 Task: Find connections with filter location Eilenburg with filter topic #linkedinstorieswith filter profile language English with filter current company Recruitment Hub with filter school SKIT Jaipur with filter industry Transportation, Logistics, Supply Chain and Storage with filter service category Headshot Photography with filter keywords title Human Resources
Action: Mouse moved to (558, 80)
Screenshot: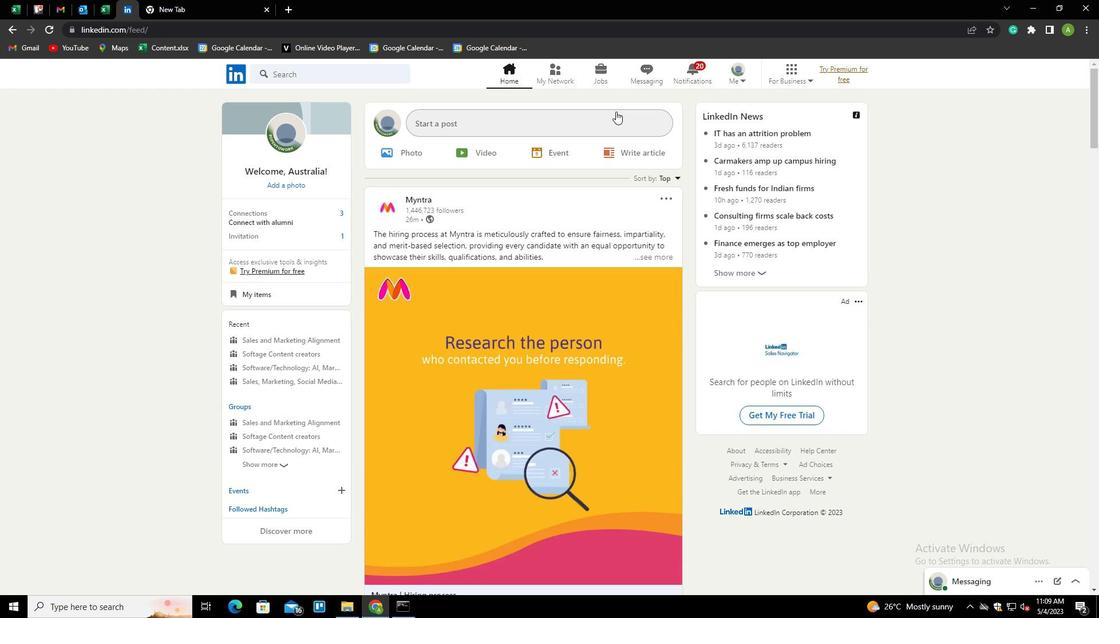 
Action: Mouse pressed left at (558, 80)
Screenshot: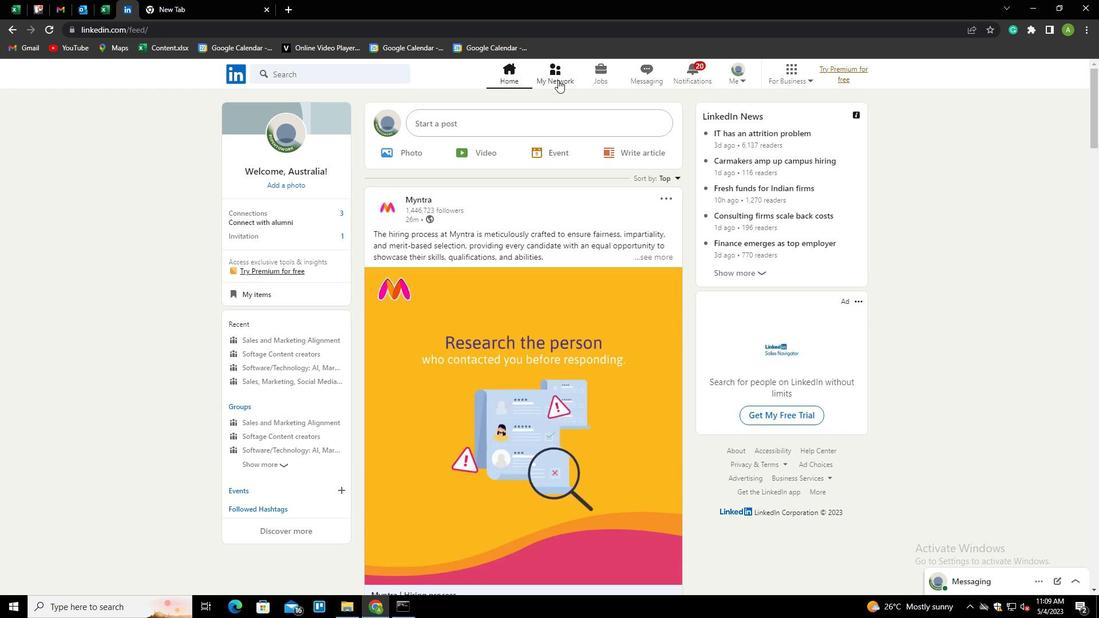 
Action: Mouse moved to (283, 133)
Screenshot: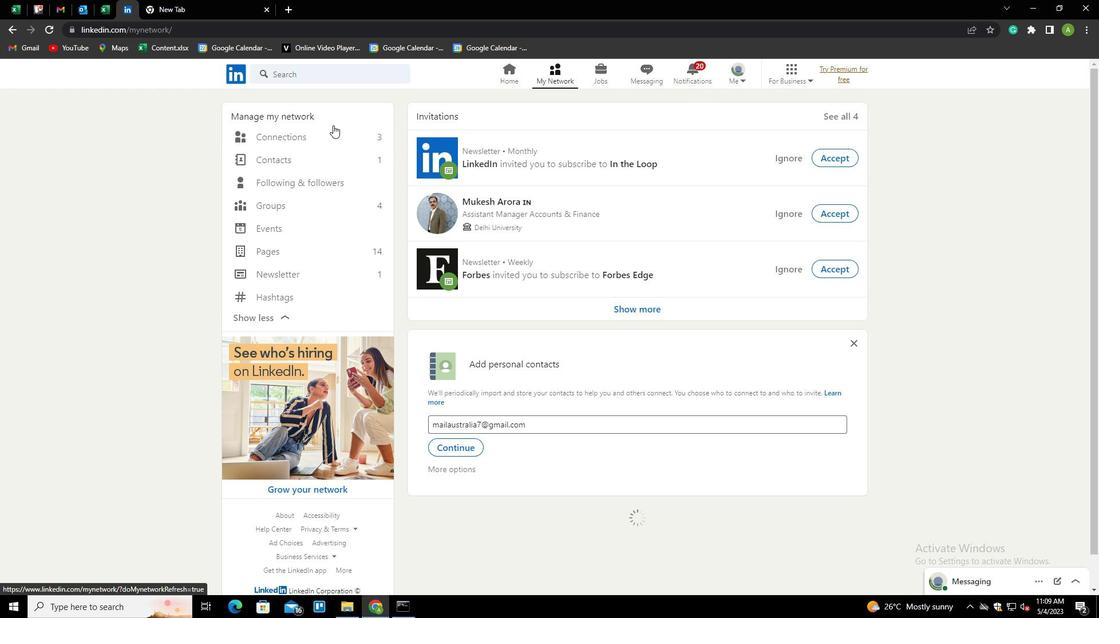 
Action: Mouse pressed left at (283, 133)
Screenshot: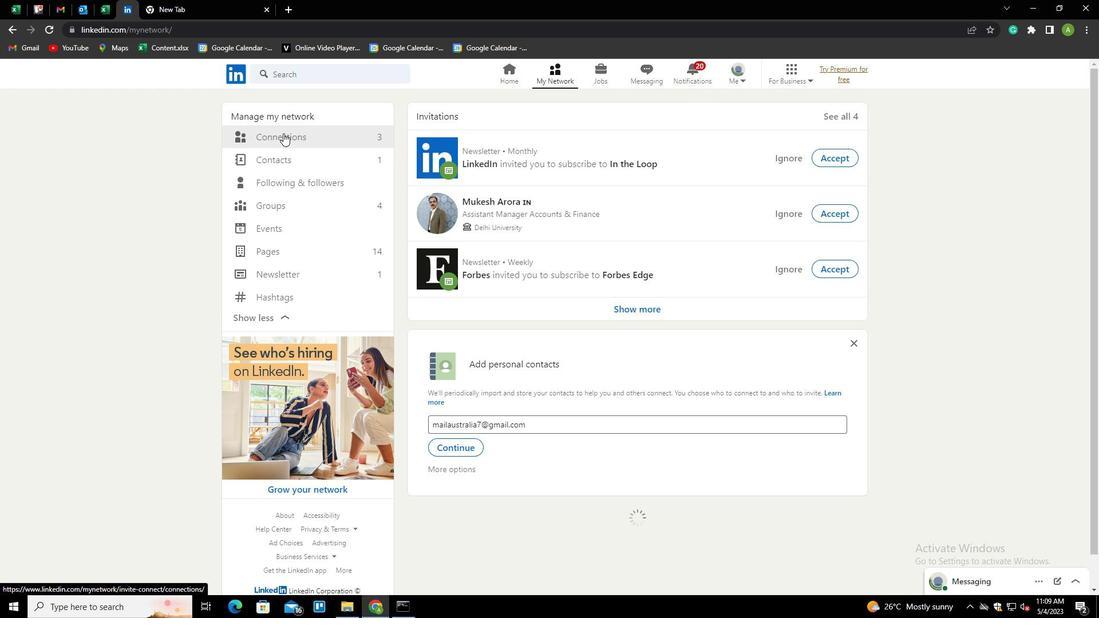 
Action: Mouse moved to (650, 137)
Screenshot: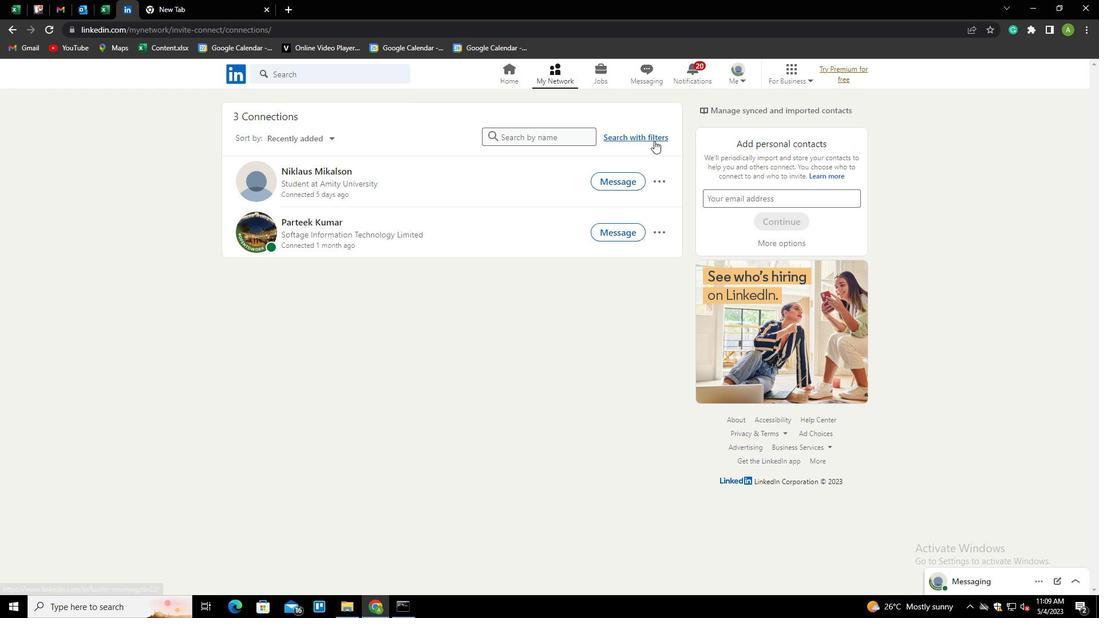 
Action: Mouse pressed left at (650, 137)
Screenshot: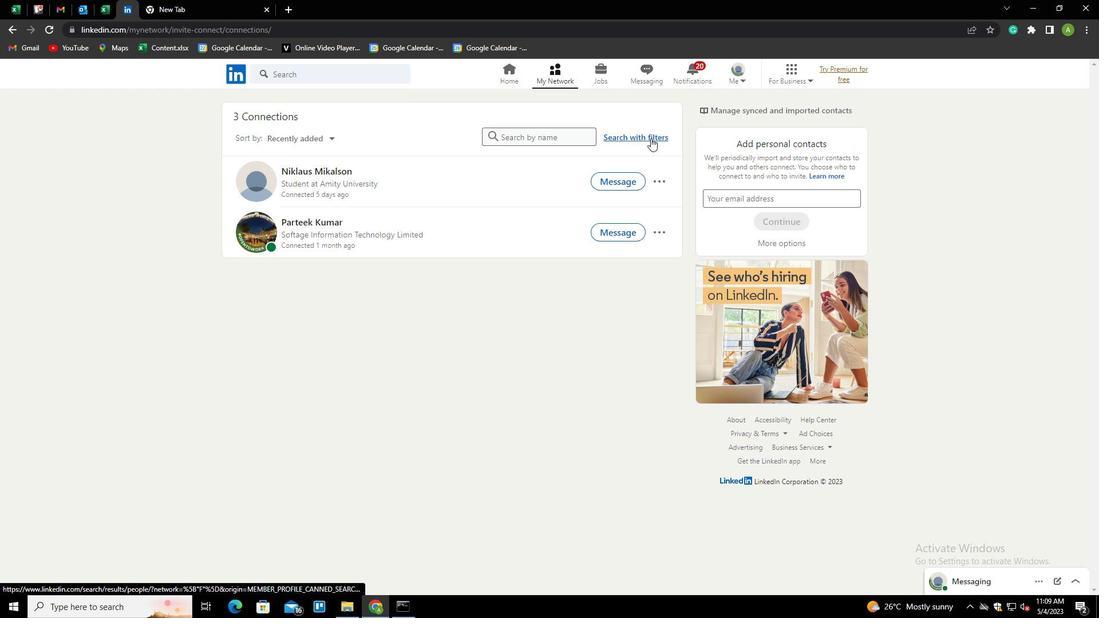 
Action: Mouse moved to (580, 103)
Screenshot: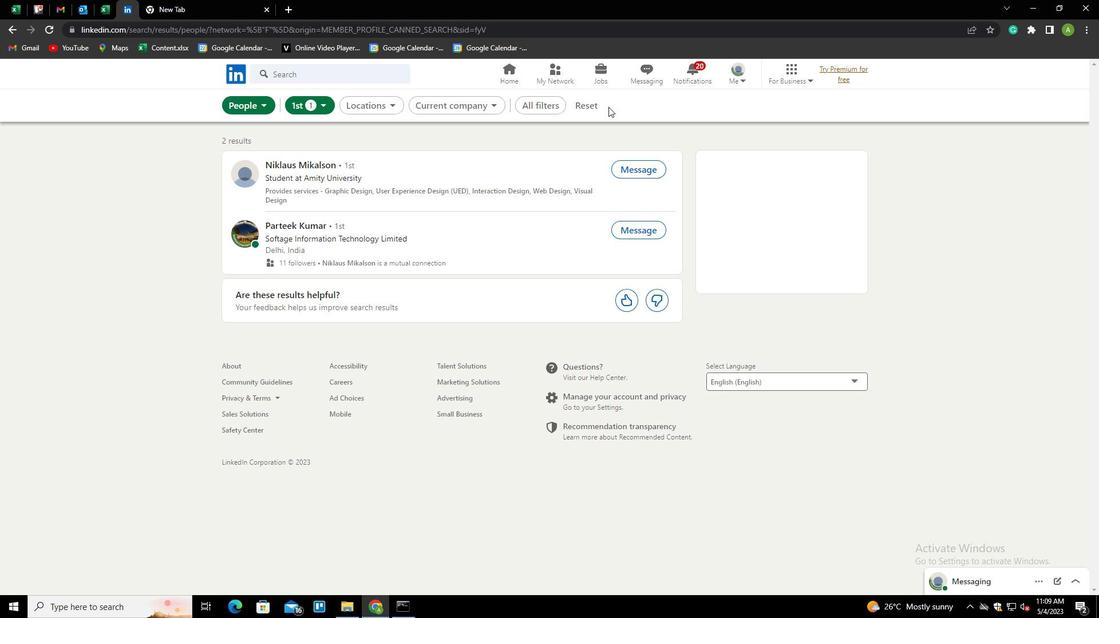 
Action: Mouse pressed left at (580, 103)
Screenshot: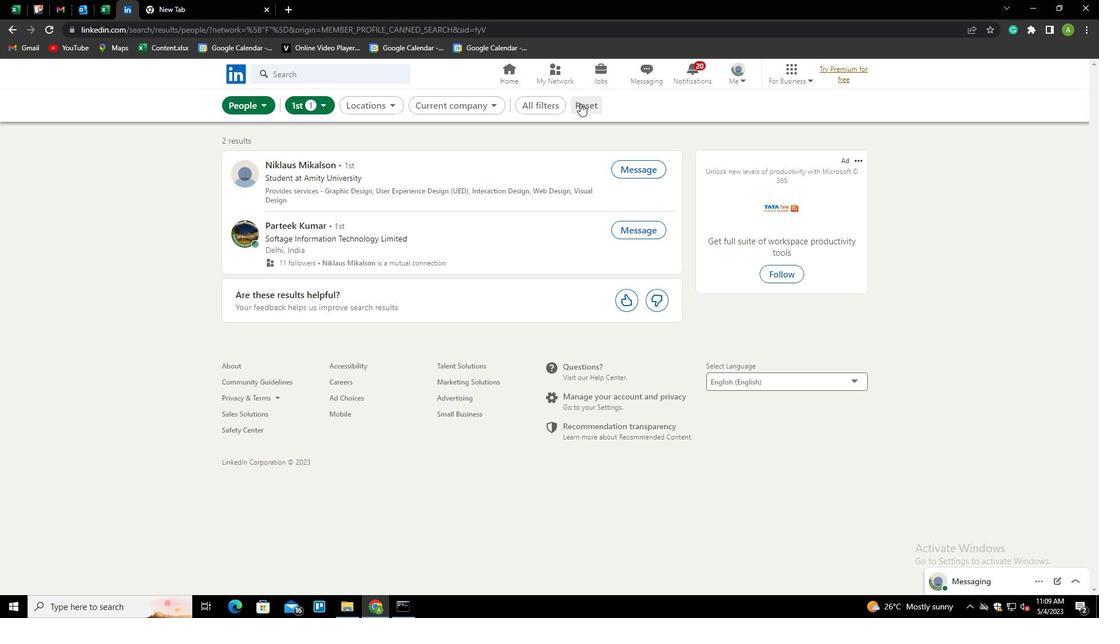 
Action: Mouse moved to (547, 107)
Screenshot: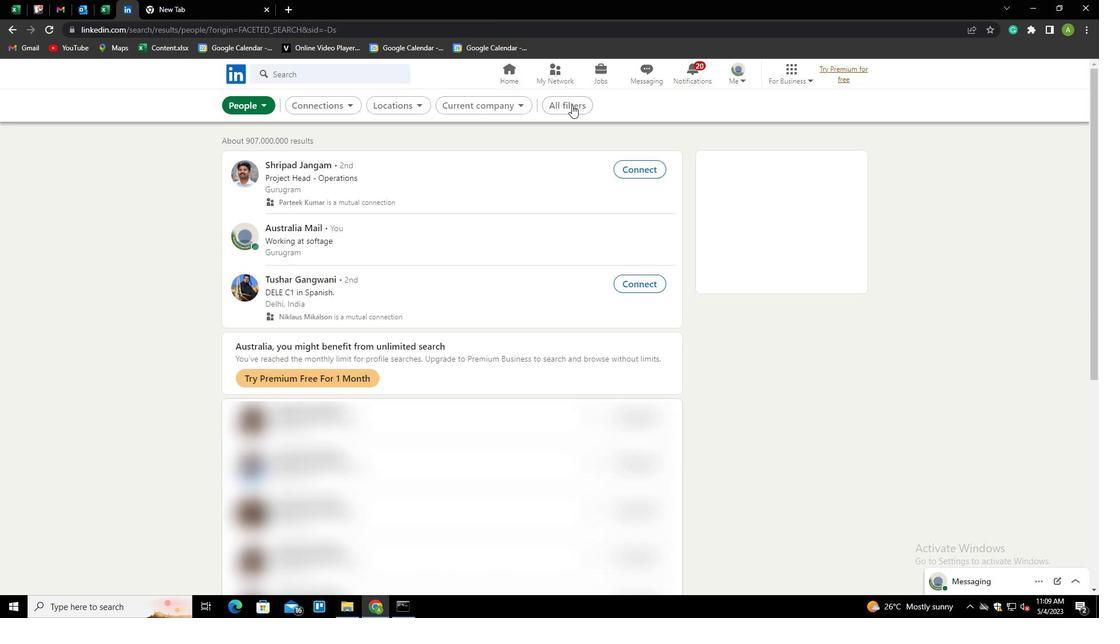 
Action: Mouse pressed left at (547, 107)
Screenshot: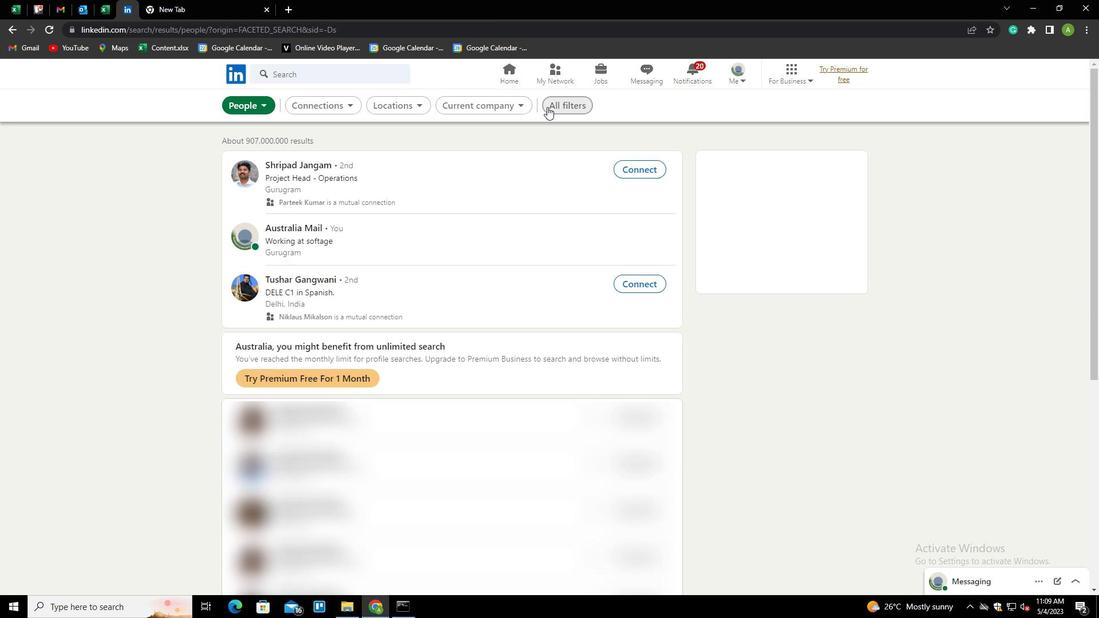 
Action: Mouse moved to (927, 396)
Screenshot: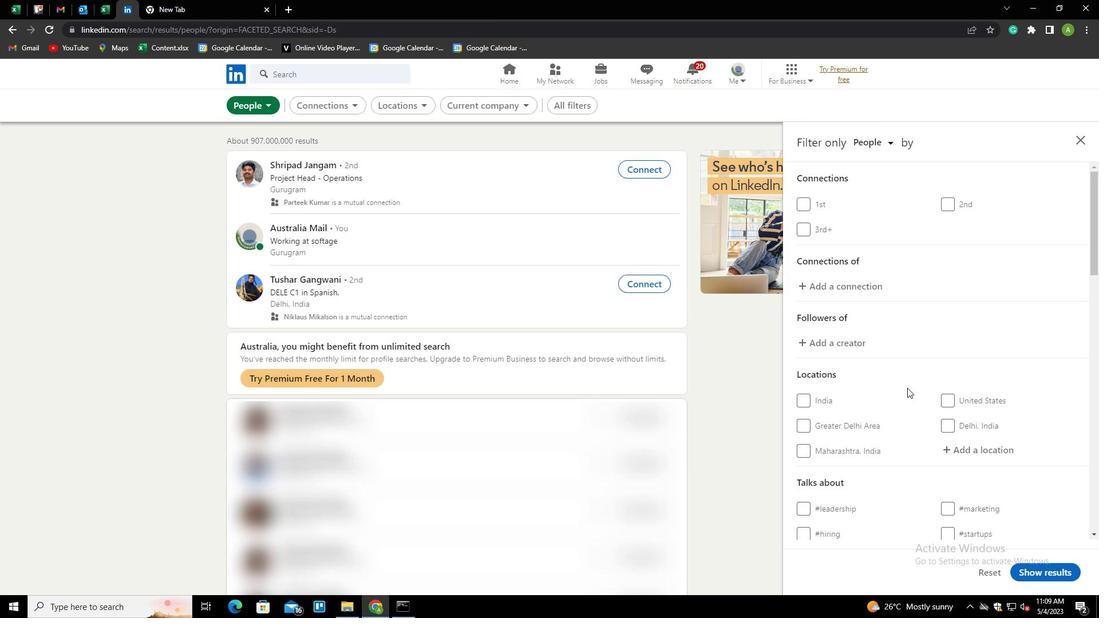 
Action: Mouse scrolled (927, 395) with delta (0, 0)
Screenshot: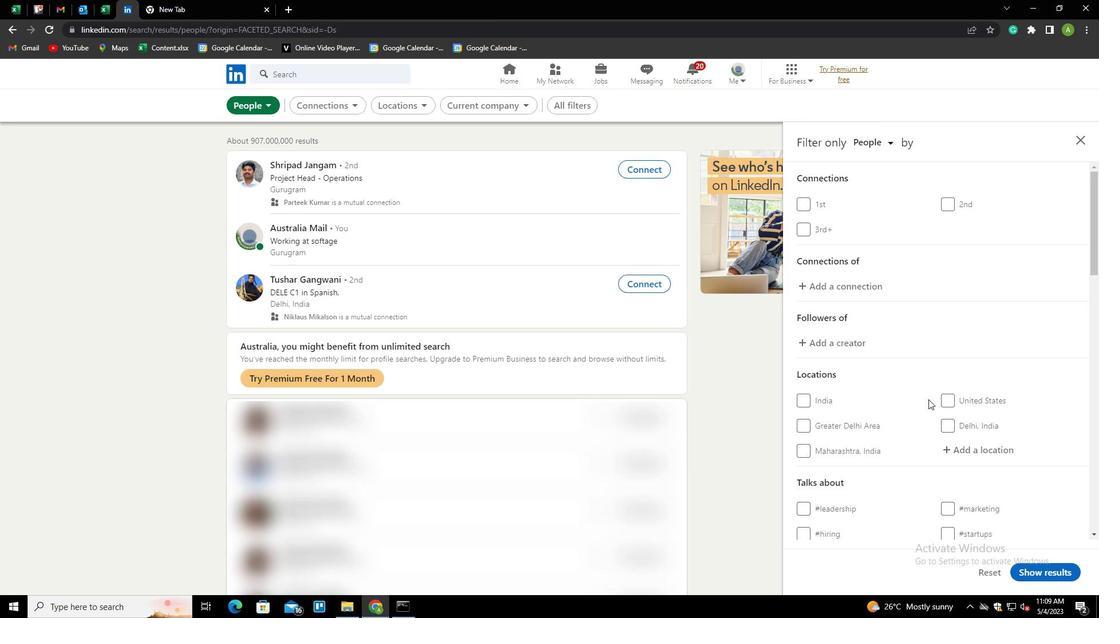 
Action: Mouse moved to (927, 395)
Screenshot: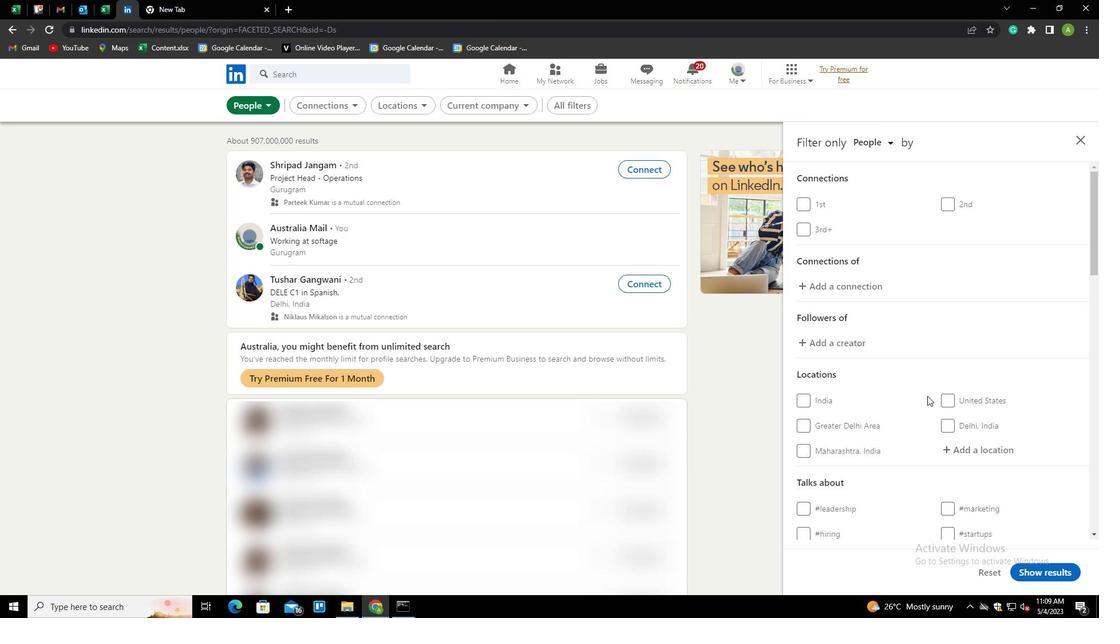 
Action: Mouse scrolled (927, 395) with delta (0, 0)
Screenshot: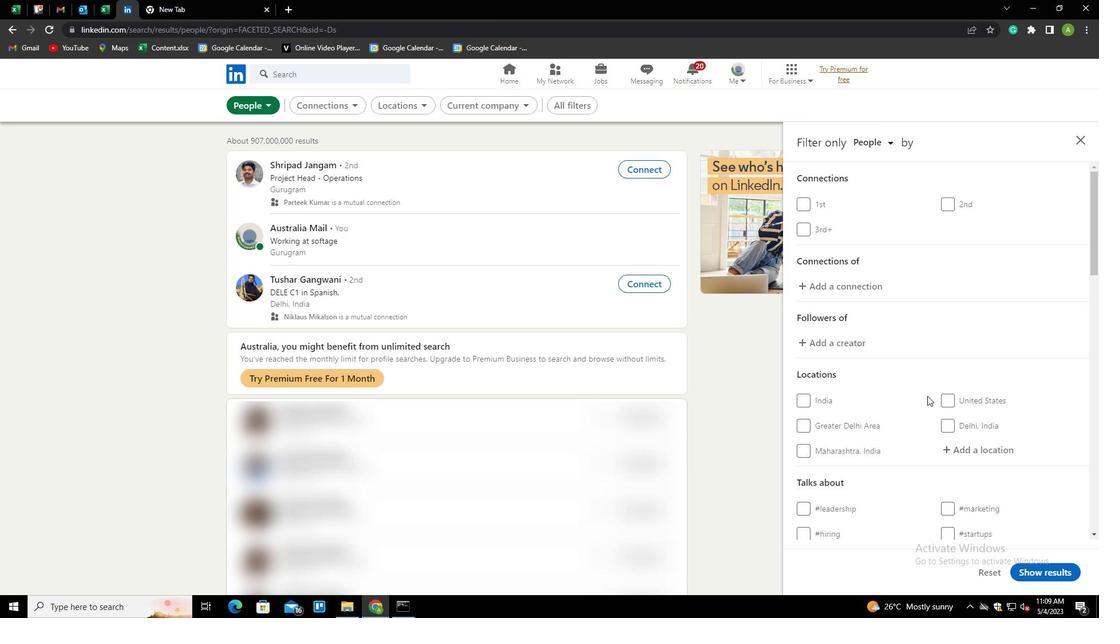 
Action: Mouse moved to (970, 337)
Screenshot: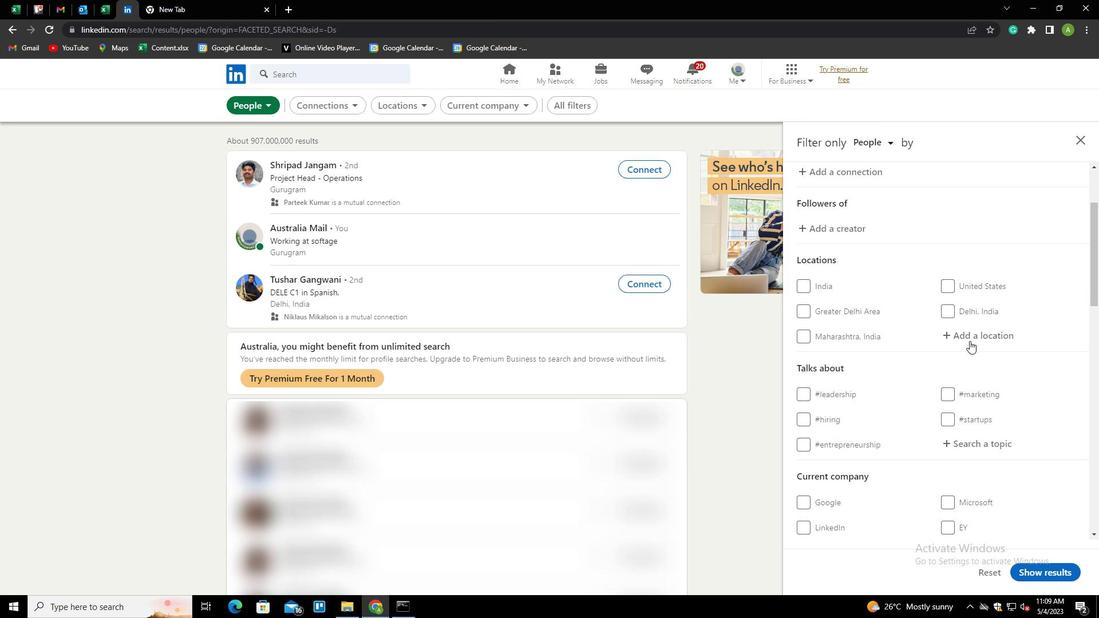 
Action: Mouse pressed left at (970, 337)
Screenshot: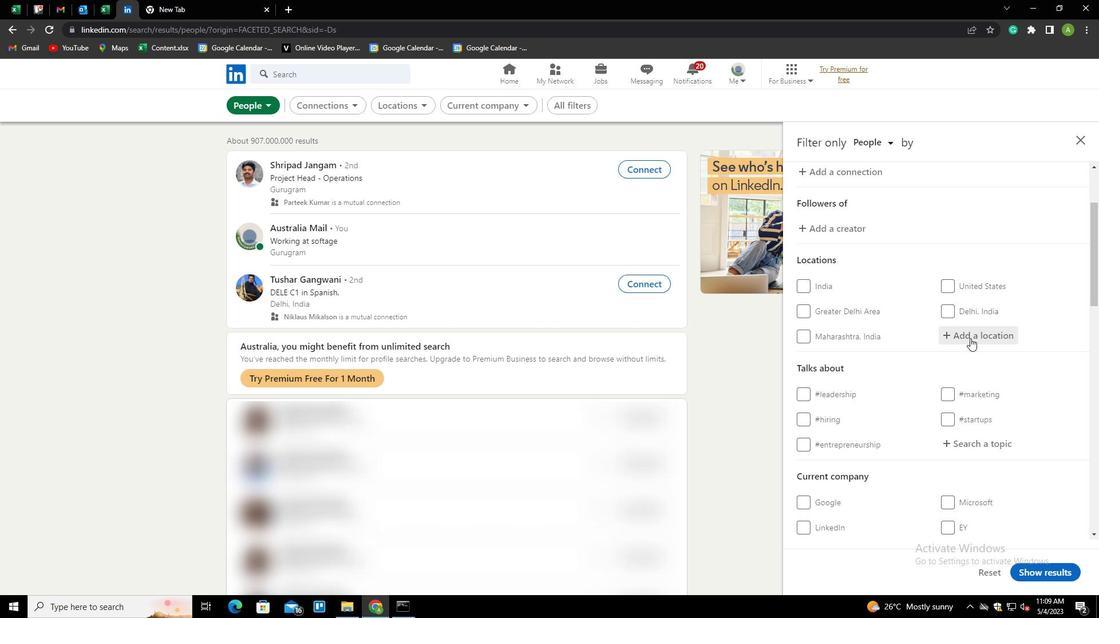
Action: Key pressed <Key.shift>E
Screenshot: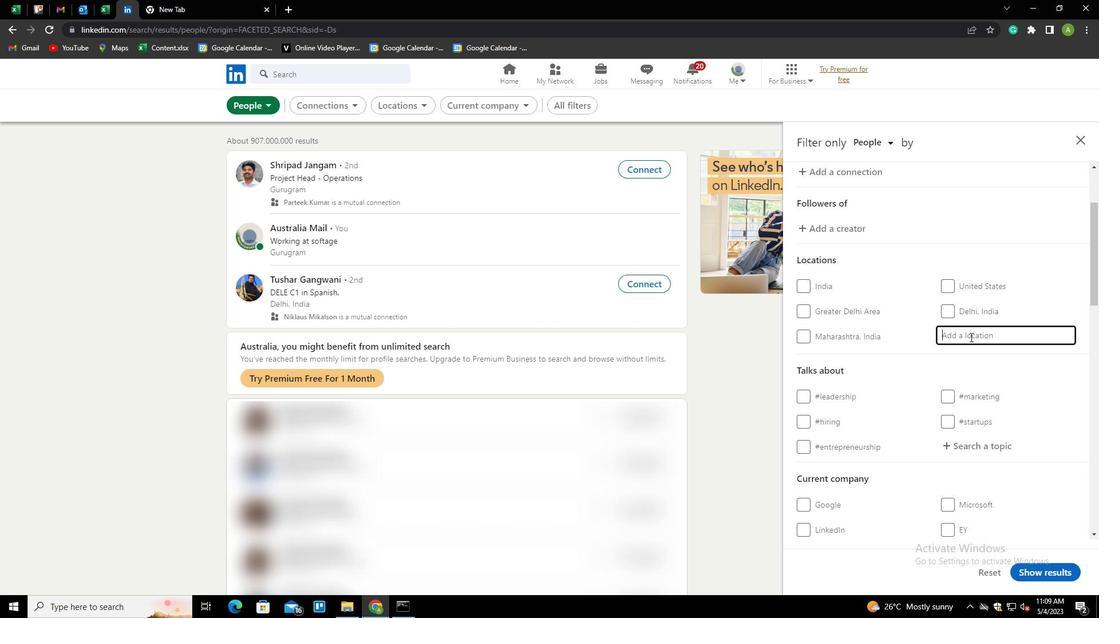 
Action: Mouse moved to (967, 337)
Screenshot: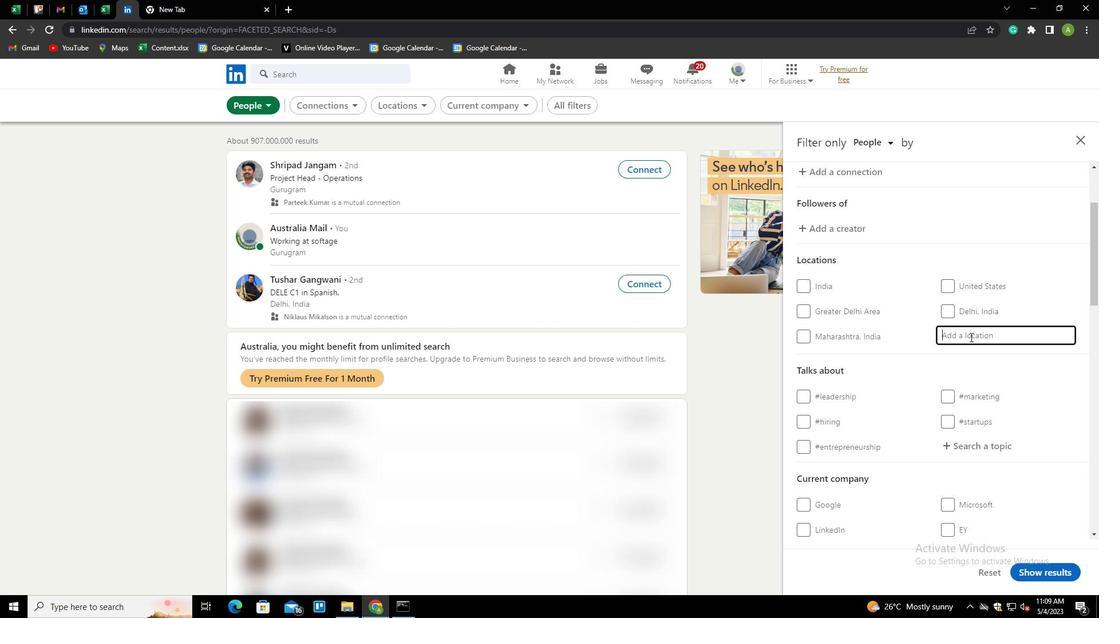 
Action: Key pressed ILENBURG<Key.down><Key.enter>
Screenshot: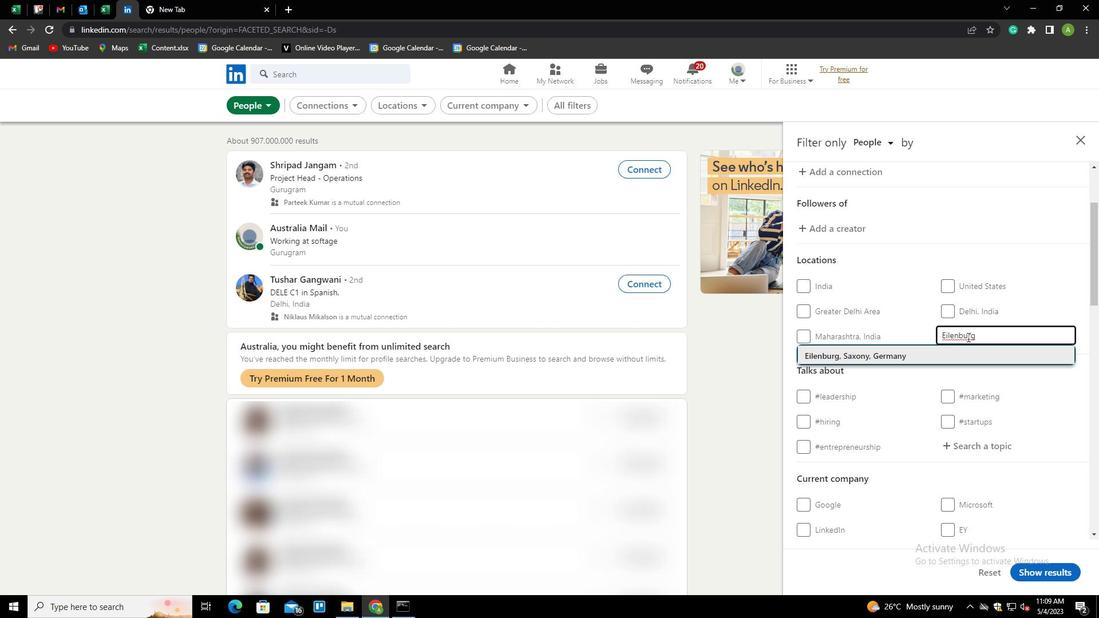 
Action: Mouse moved to (960, 336)
Screenshot: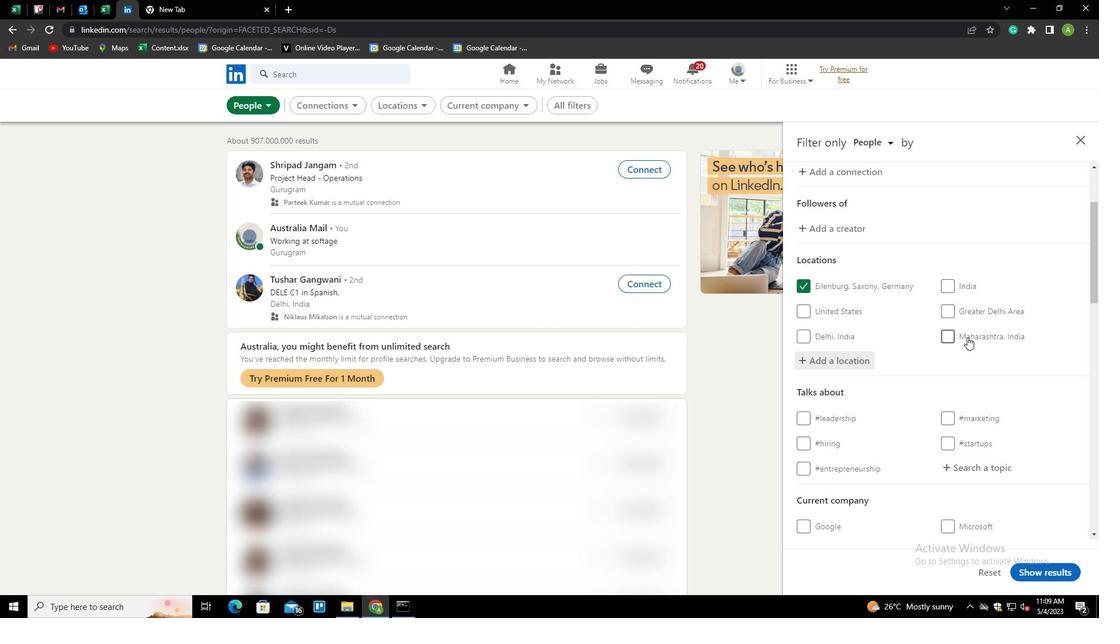 
Action: Mouse scrolled (960, 335) with delta (0, 0)
Screenshot: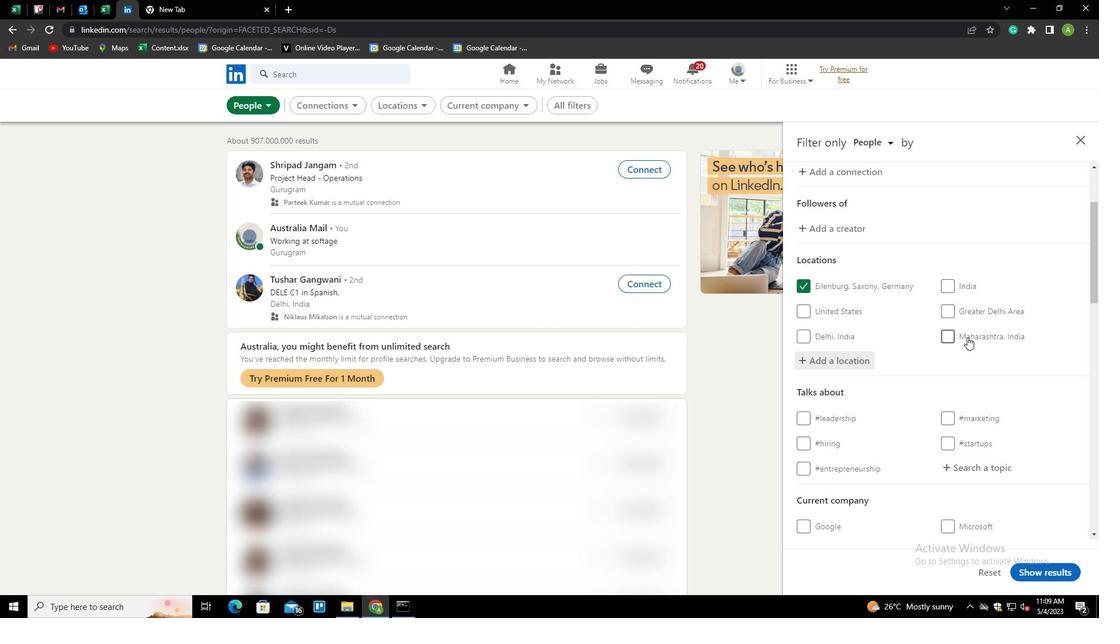 
Action: Mouse moved to (927, 317)
Screenshot: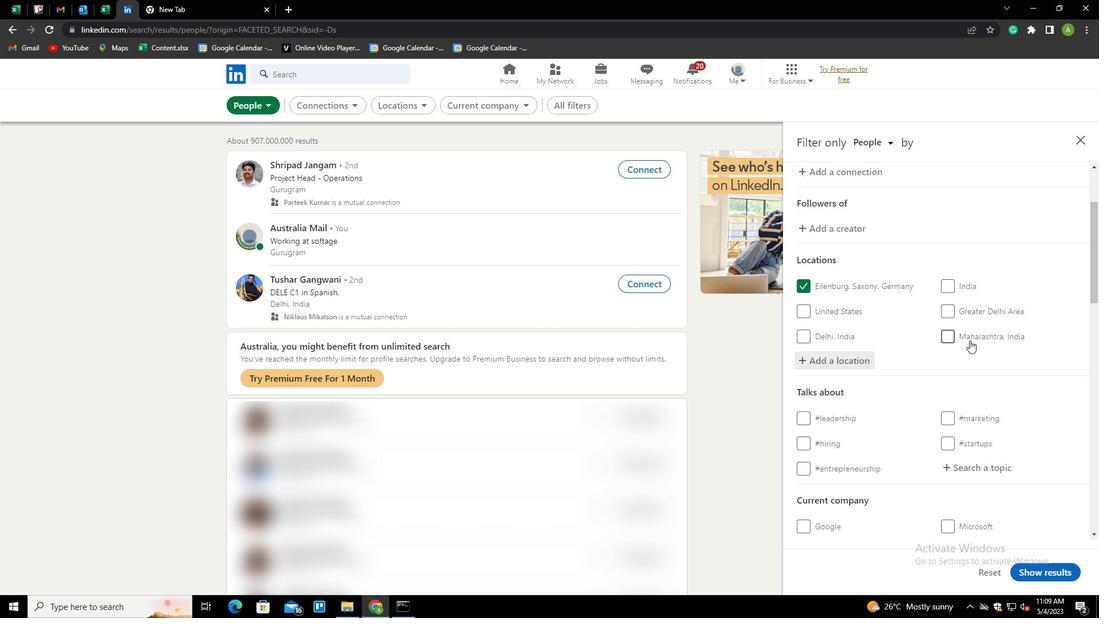 
Action: Mouse scrolled (927, 316) with delta (0, 0)
Screenshot: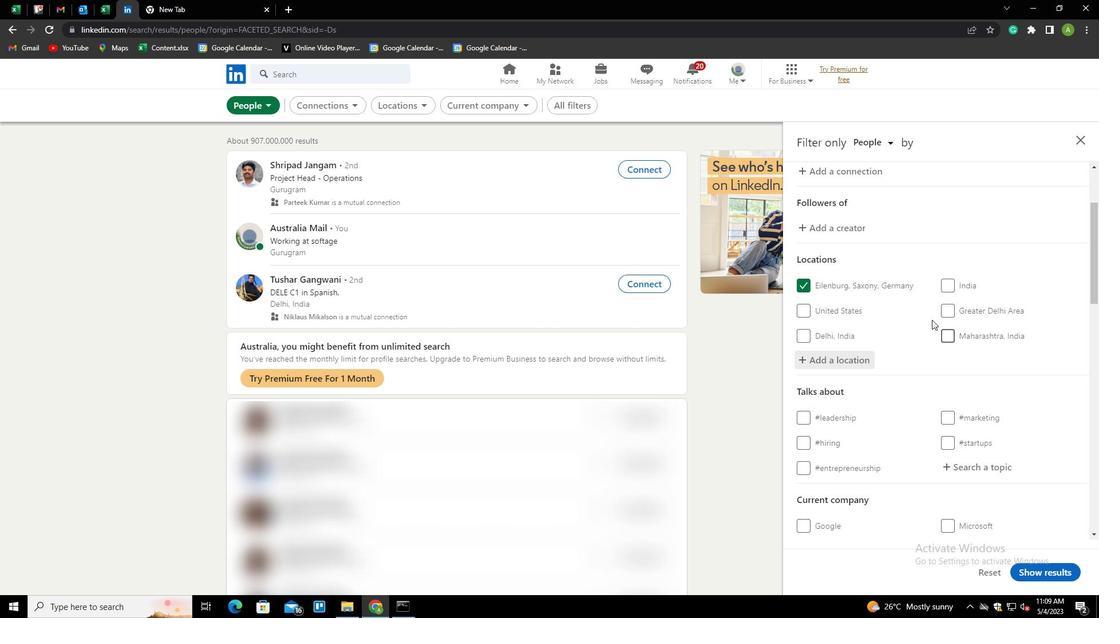 
Action: Mouse moved to (972, 357)
Screenshot: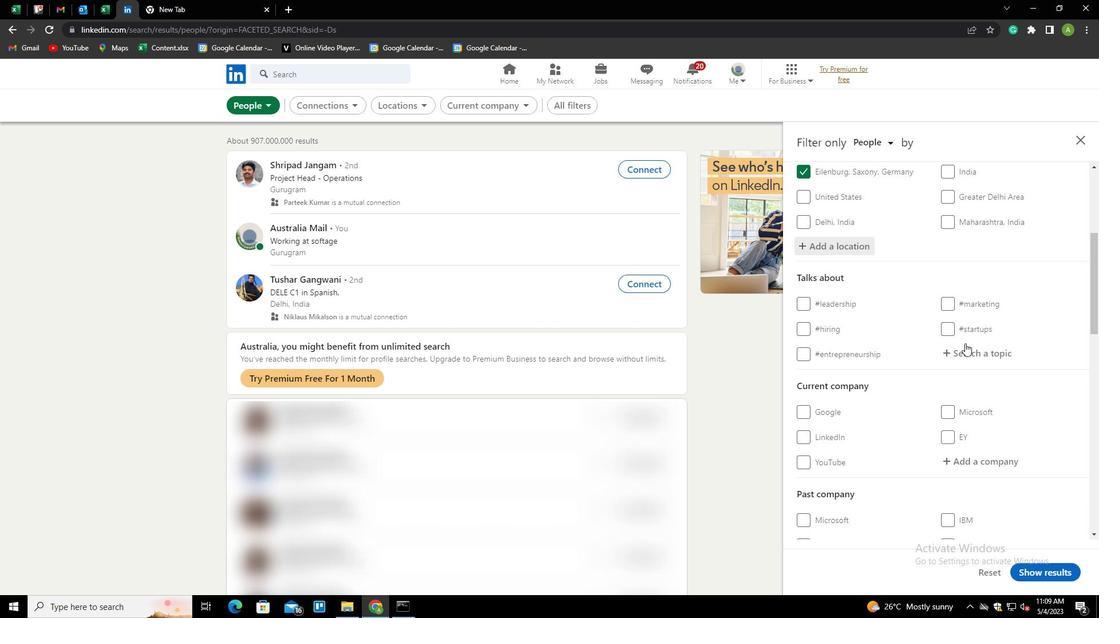
Action: Mouse pressed left at (972, 357)
Screenshot: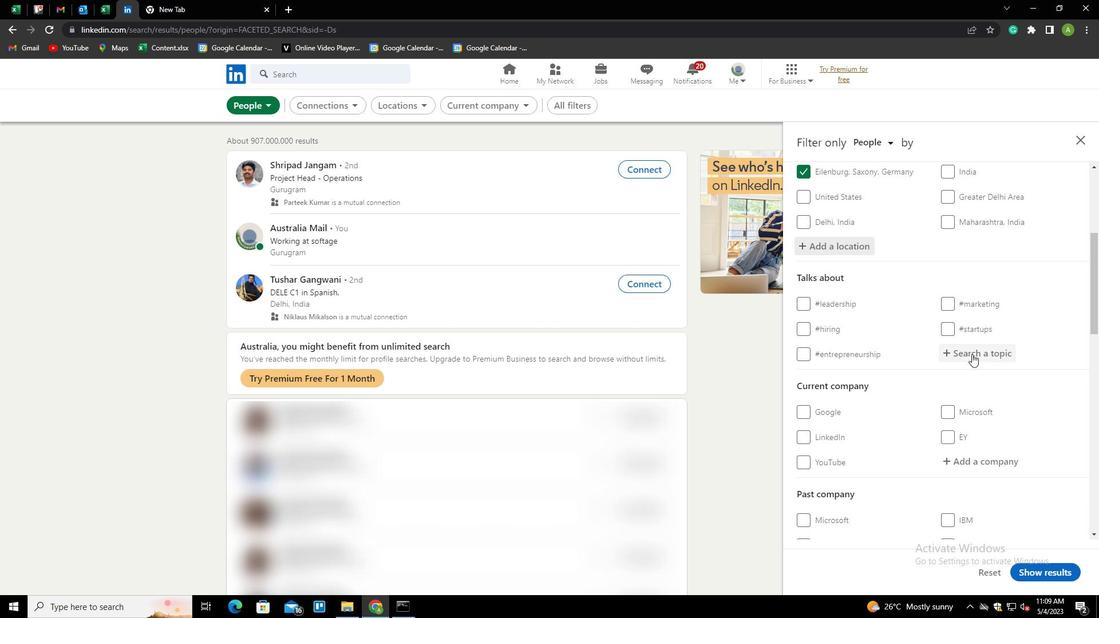 
Action: Key pressed <Key.shift>LINKEDINSTORIES<Key.down><Key.down><Key.enter>
Screenshot: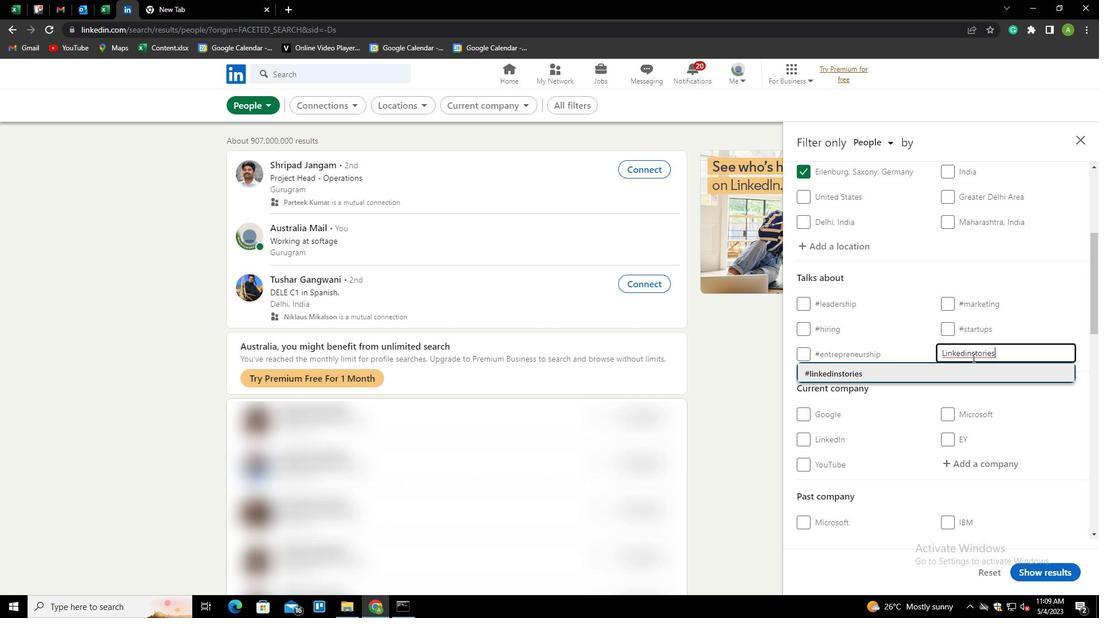 
Action: Mouse scrolled (972, 357) with delta (0, 0)
Screenshot: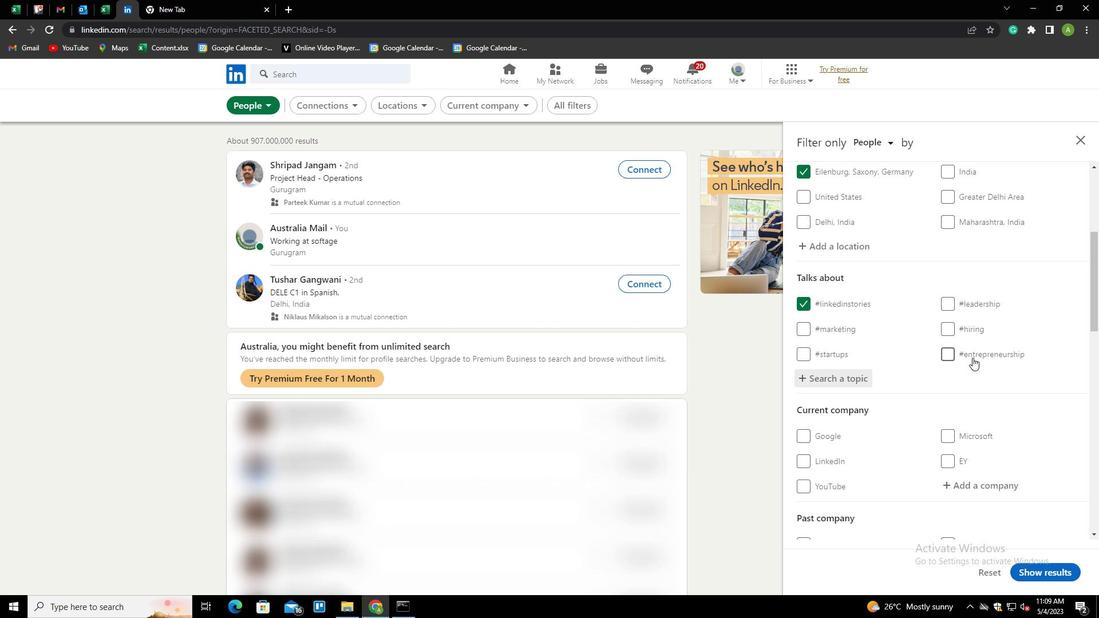 
Action: Mouse scrolled (972, 357) with delta (0, 0)
Screenshot: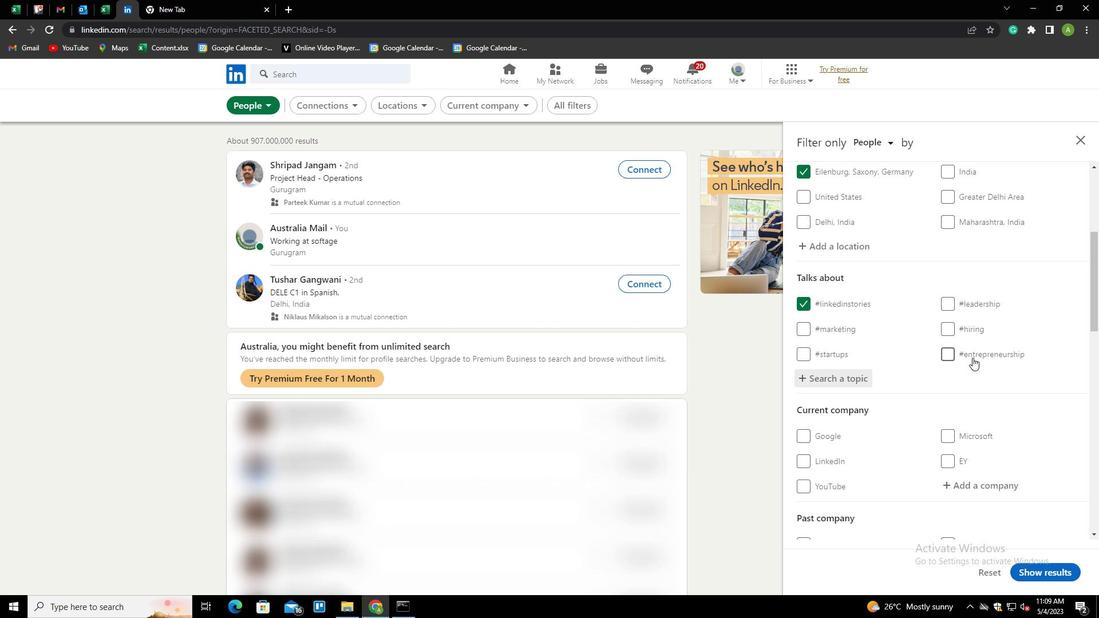 
Action: Mouse scrolled (972, 357) with delta (0, 0)
Screenshot: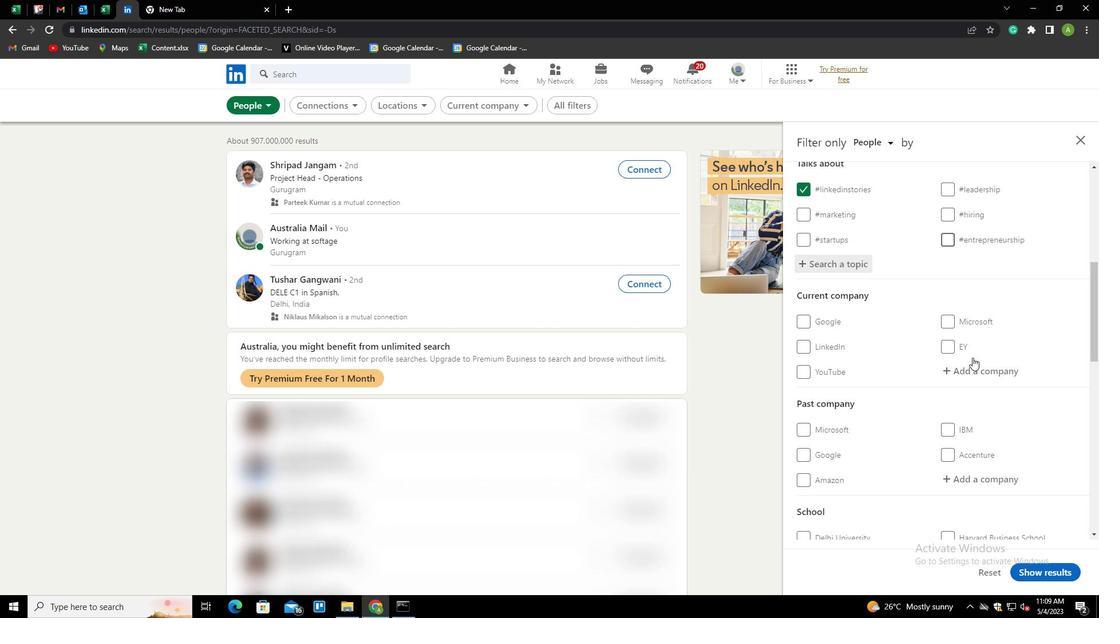 
Action: Mouse scrolled (972, 357) with delta (0, 0)
Screenshot: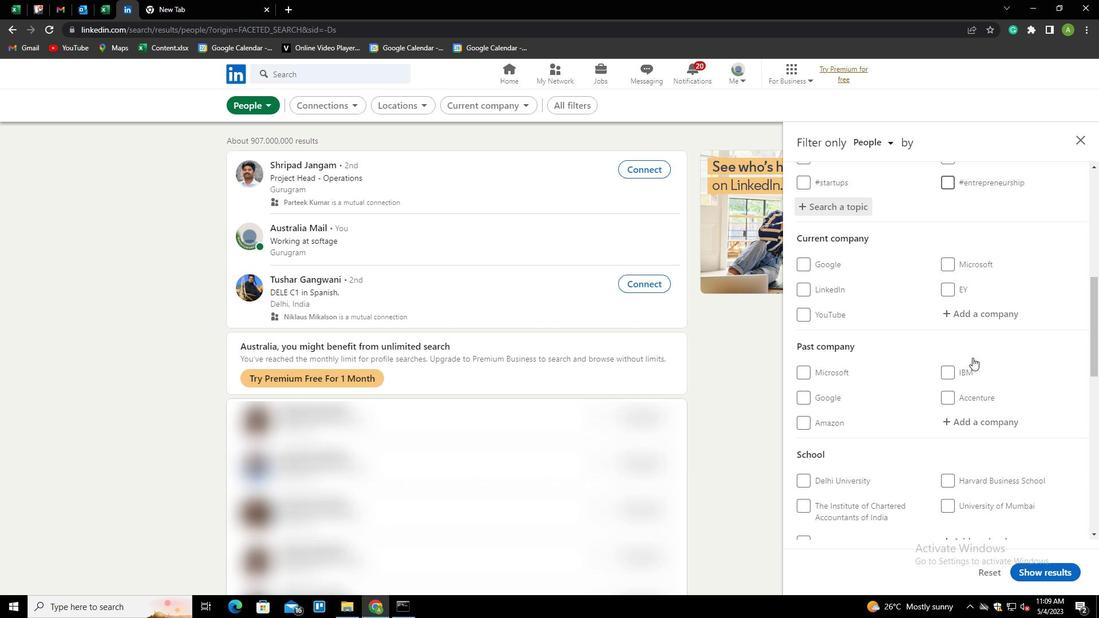 
Action: Mouse scrolled (972, 357) with delta (0, 0)
Screenshot: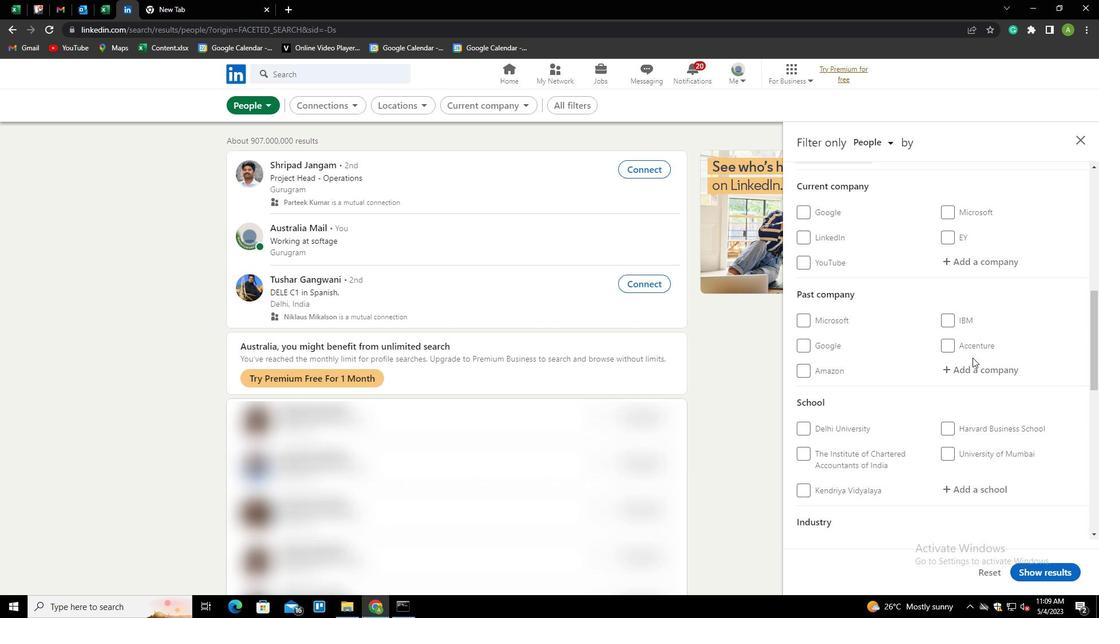 
Action: Mouse scrolled (972, 357) with delta (0, 0)
Screenshot: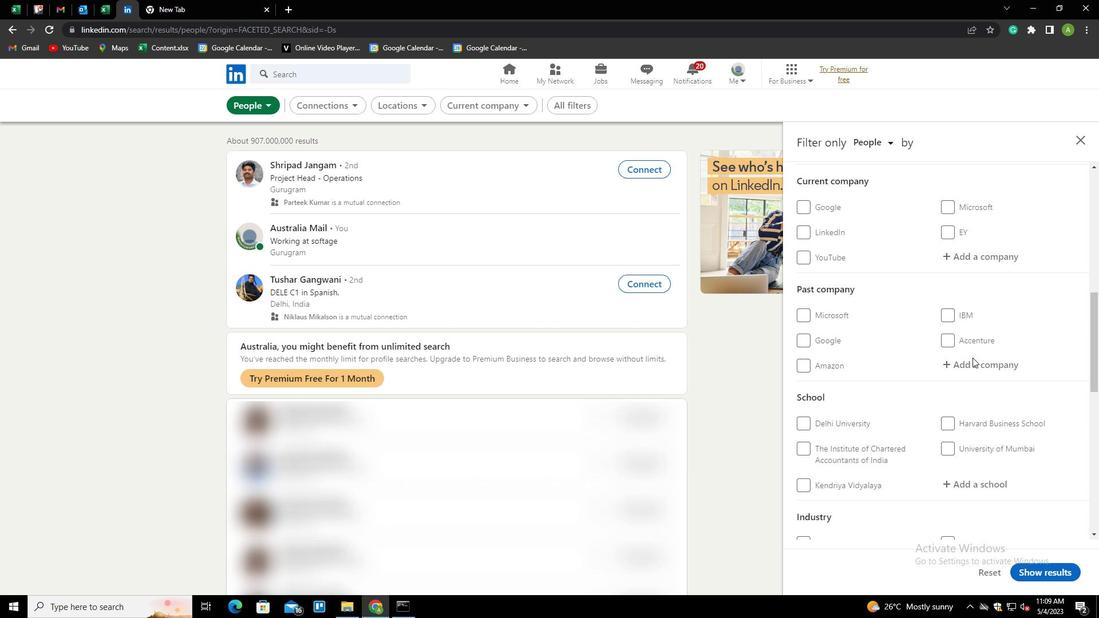 
Action: Mouse scrolled (972, 357) with delta (0, 0)
Screenshot: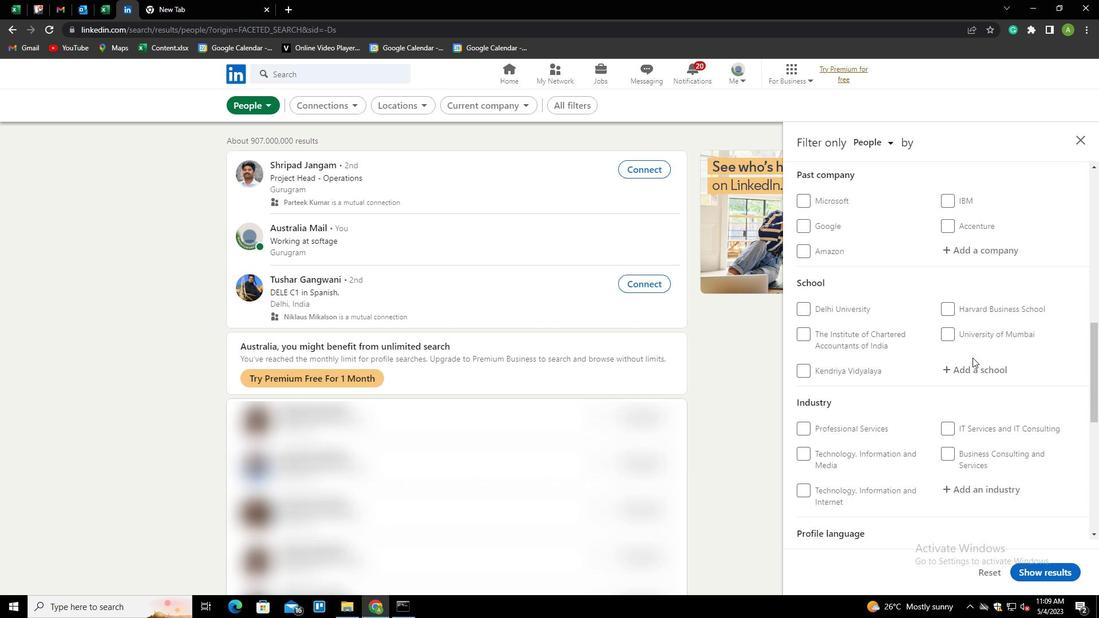 
Action: Mouse scrolled (972, 357) with delta (0, 0)
Screenshot: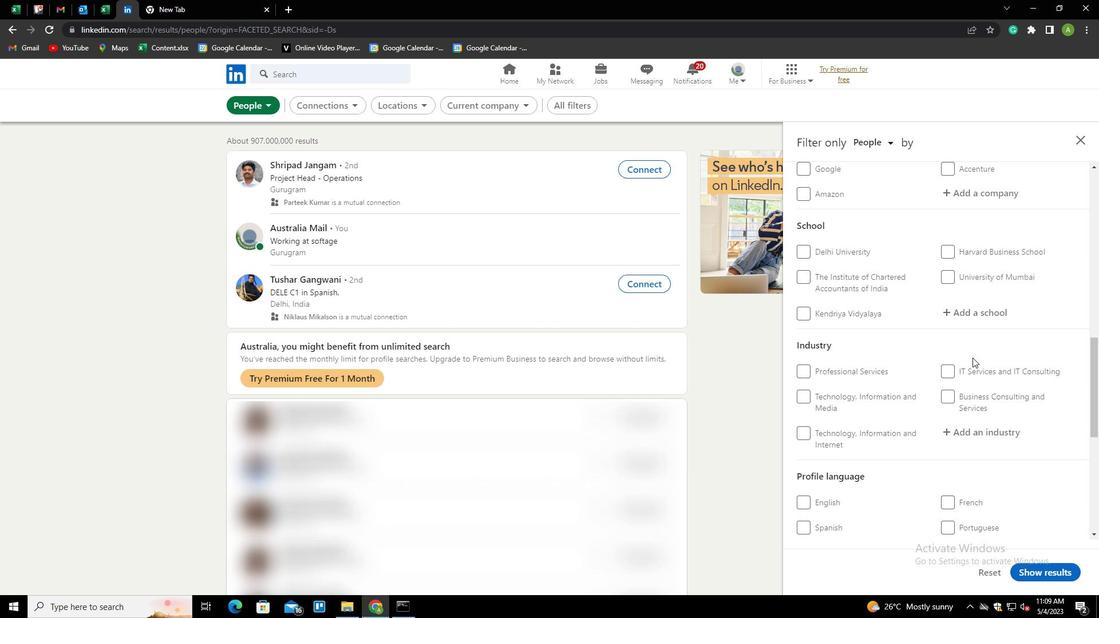 
Action: Mouse scrolled (972, 357) with delta (0, 0)
Screenshot: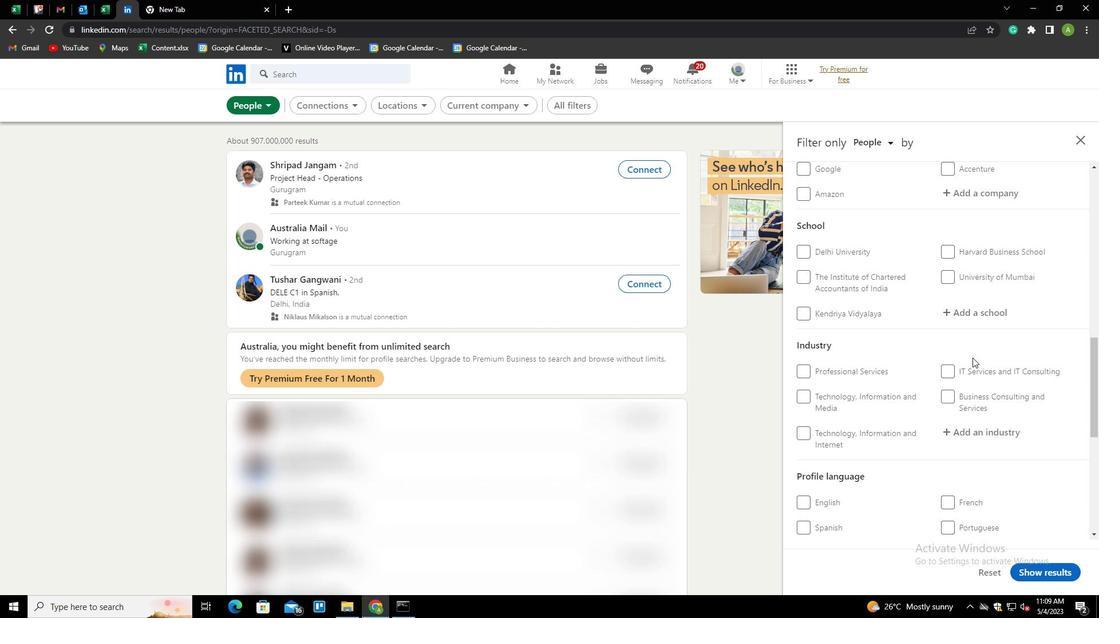 
Action: Mouse scrolled (972, 357) with delta (0, 0)
Screenshot: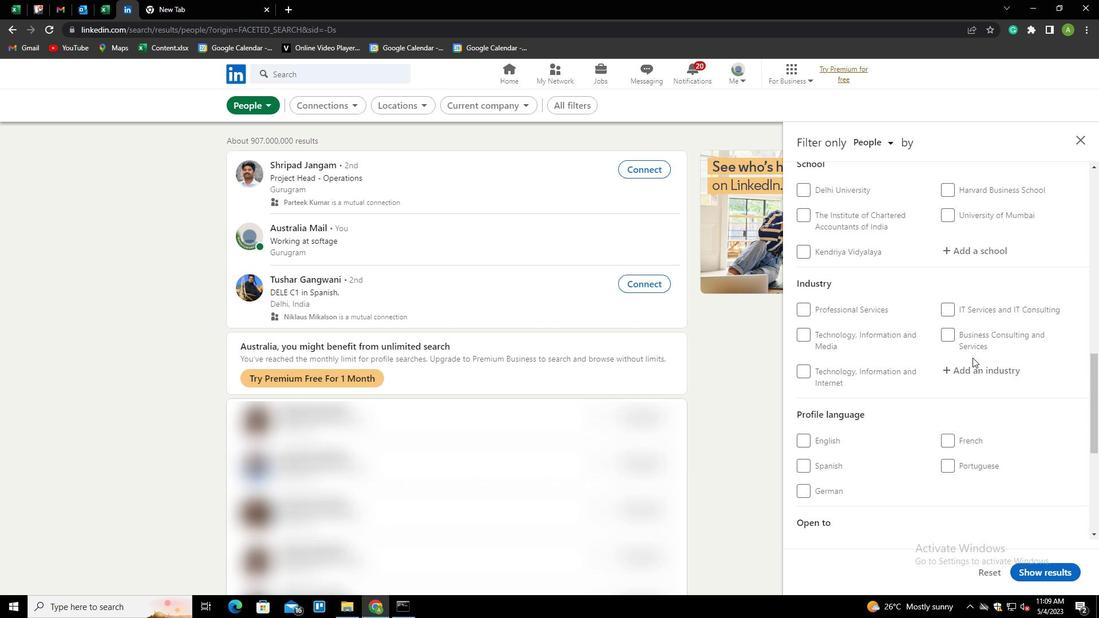 
Action: Mouse moved to (810, 331)
Screenshot: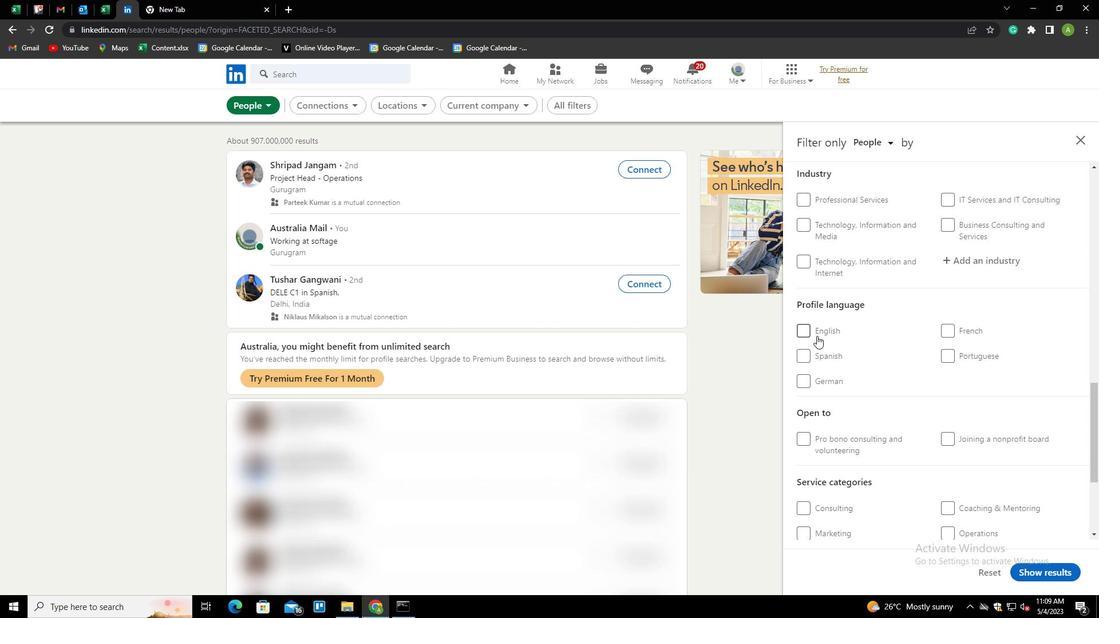 
Action: Mouse pressed left at (810, 331)
Screenshot: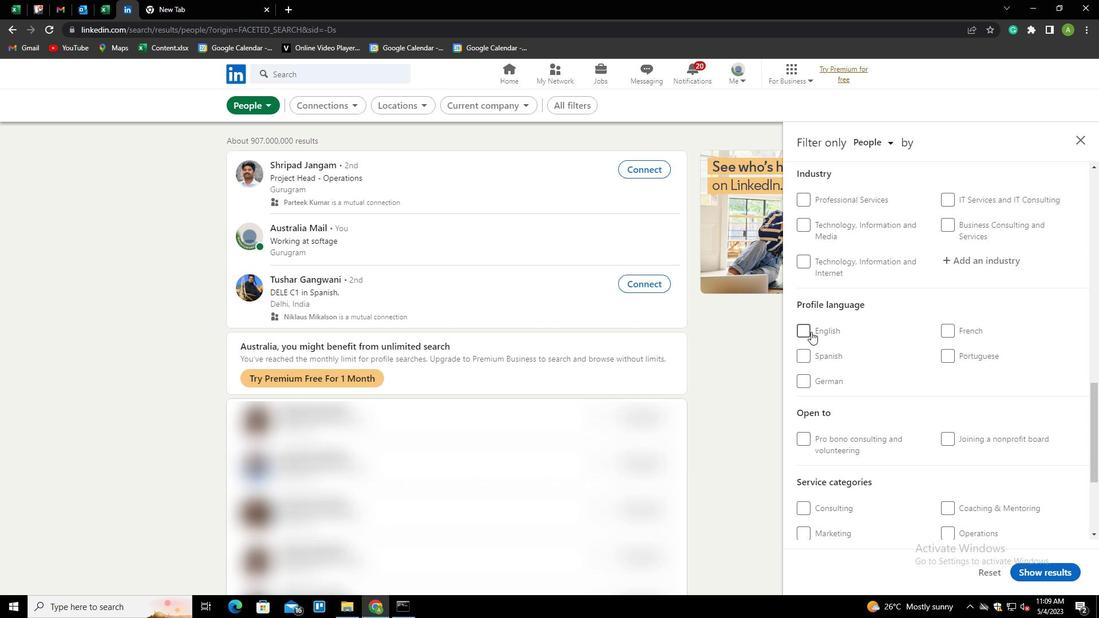 
Action: Mouse moved to (991, 358)
Screenshot: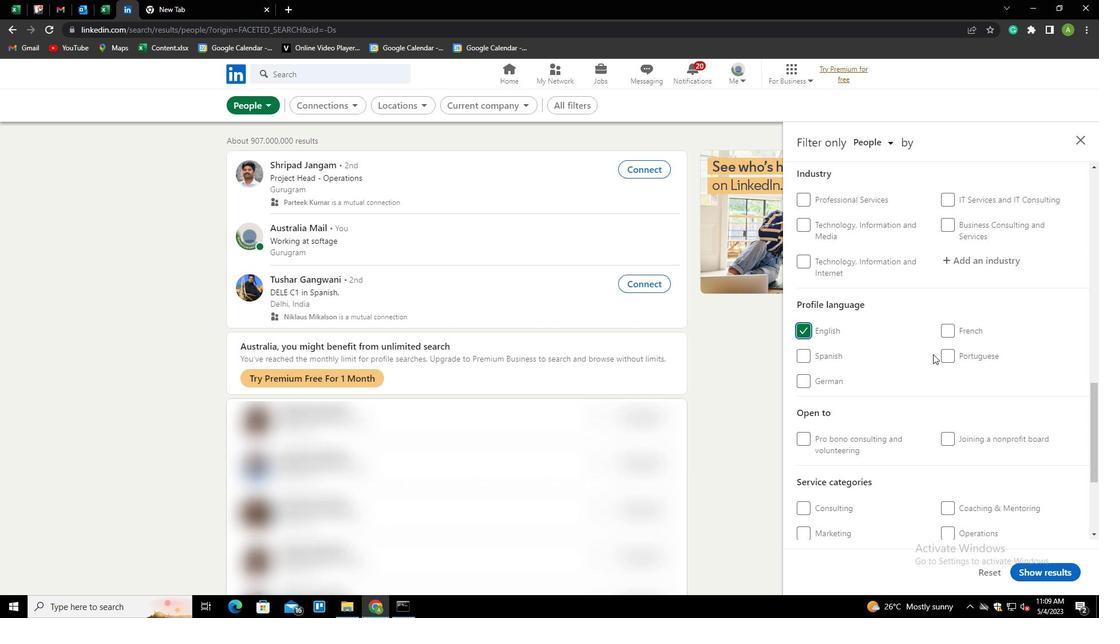 
Action: Mouse scrolled (991, 359) with delta (0, 0)
Screenshot: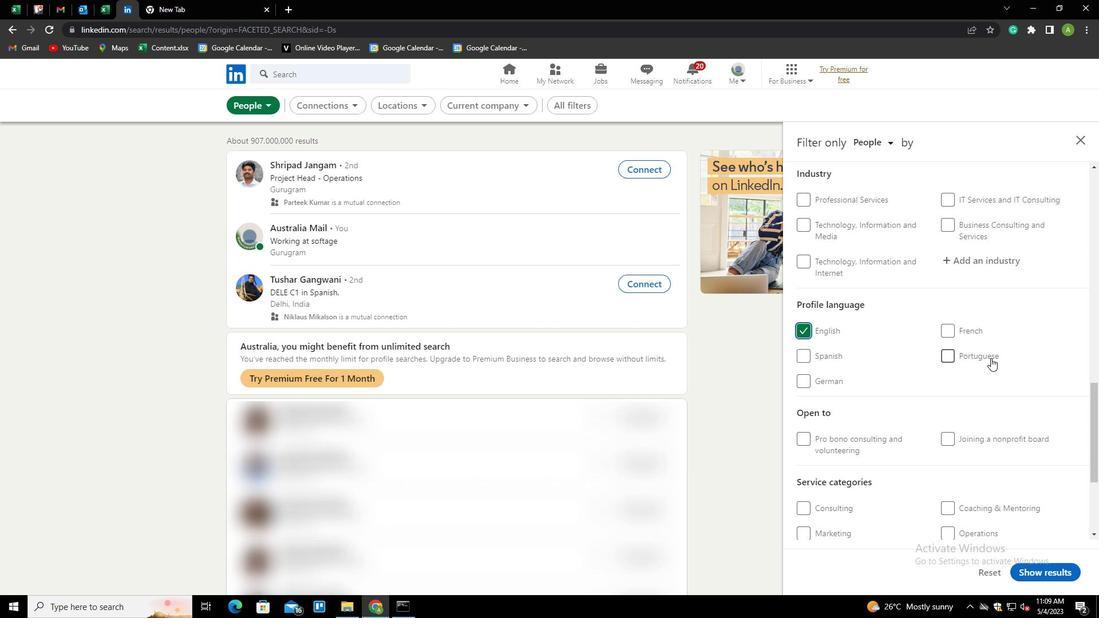 
Action: Mouse scrolled (991, 359) with delta (0, 0)
Screenshot: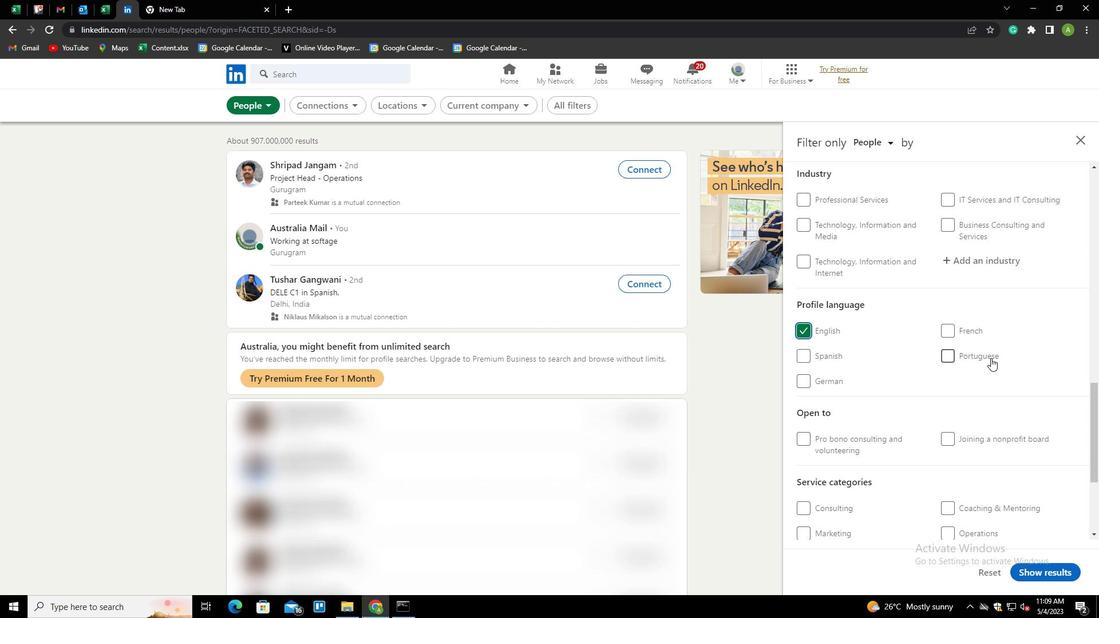 
Action: Mouse moved to (990, 358)
Screenshot: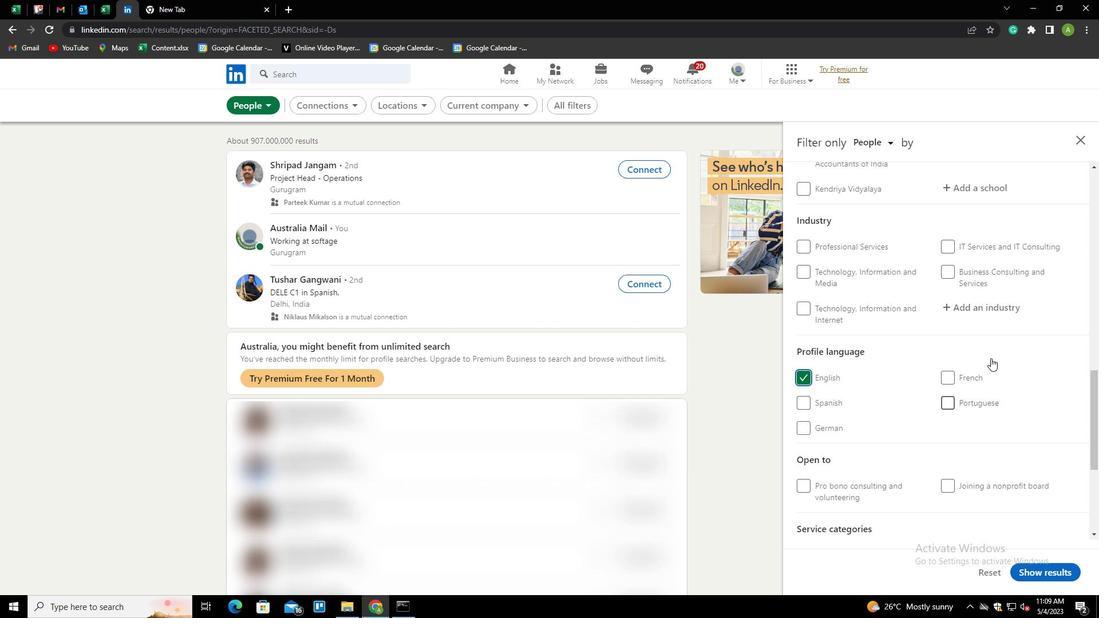 
Action: Mouse scrolled (990, 359) with delta (0, 0)
Screenshot: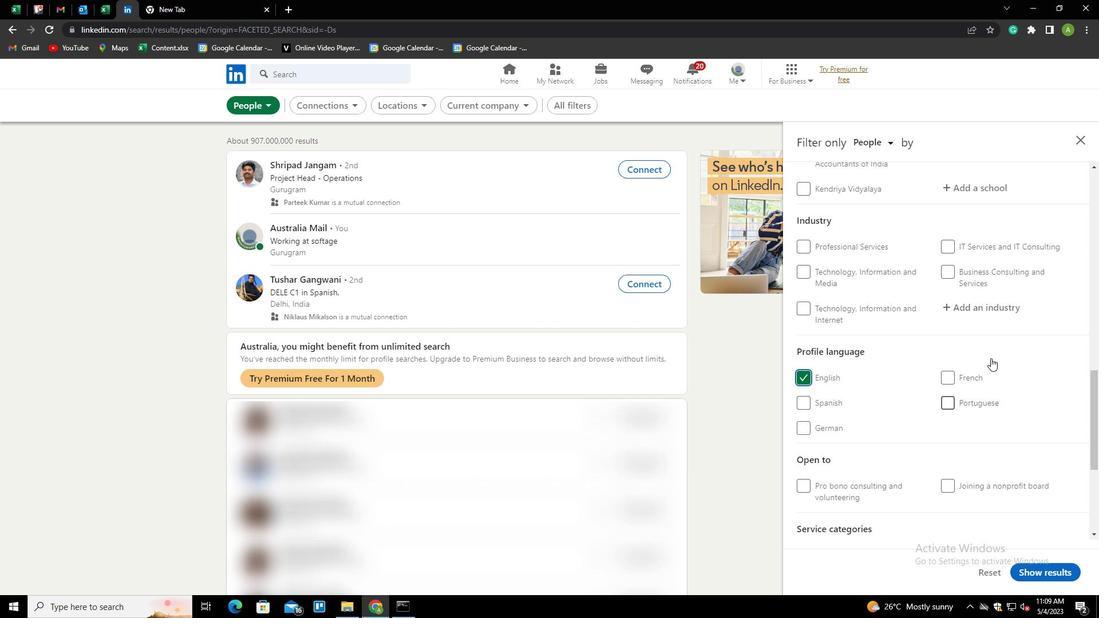
Action: Mouse moved to (984, 358)
Screenshot: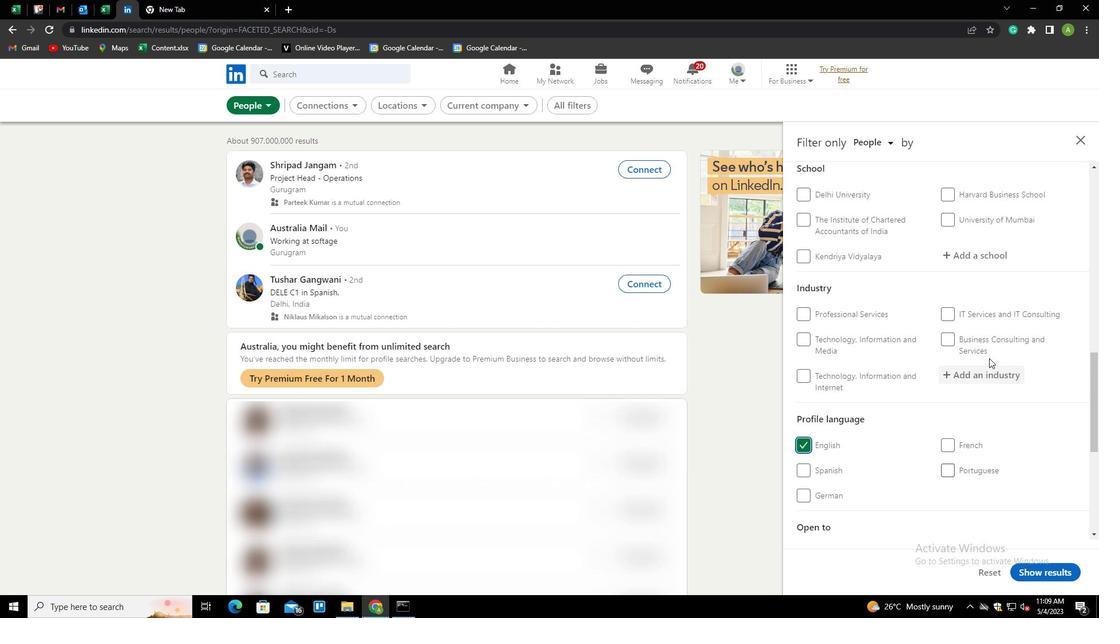 
Action: Mouse scrolled (984, 359) with delta (0, 0)
Screenshot: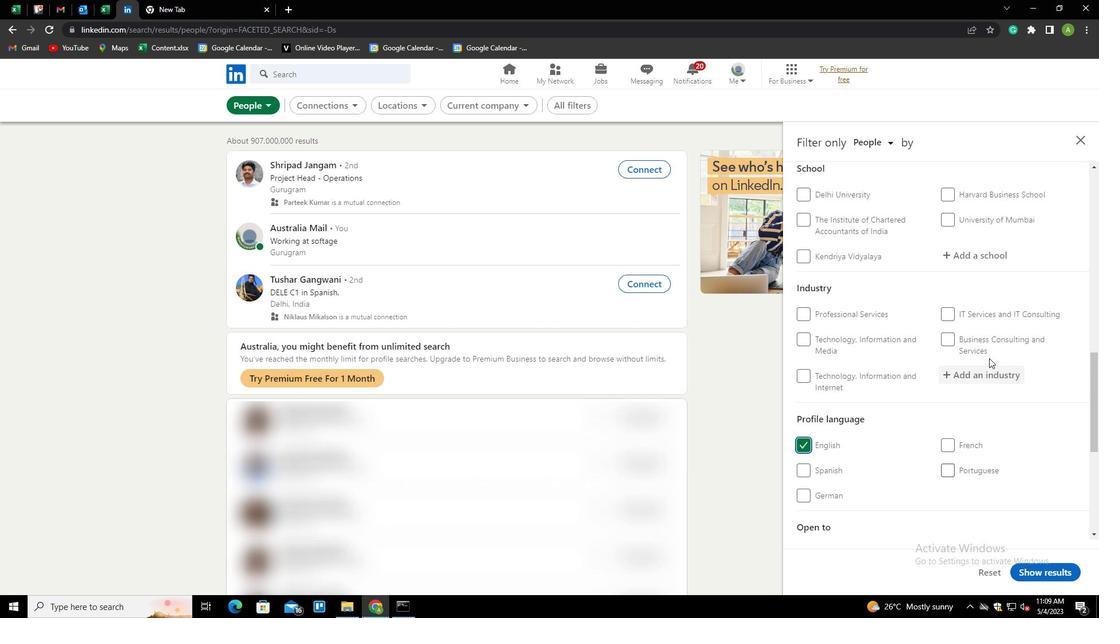 
Action: Mouse moved to (976, 354)
Screenshot: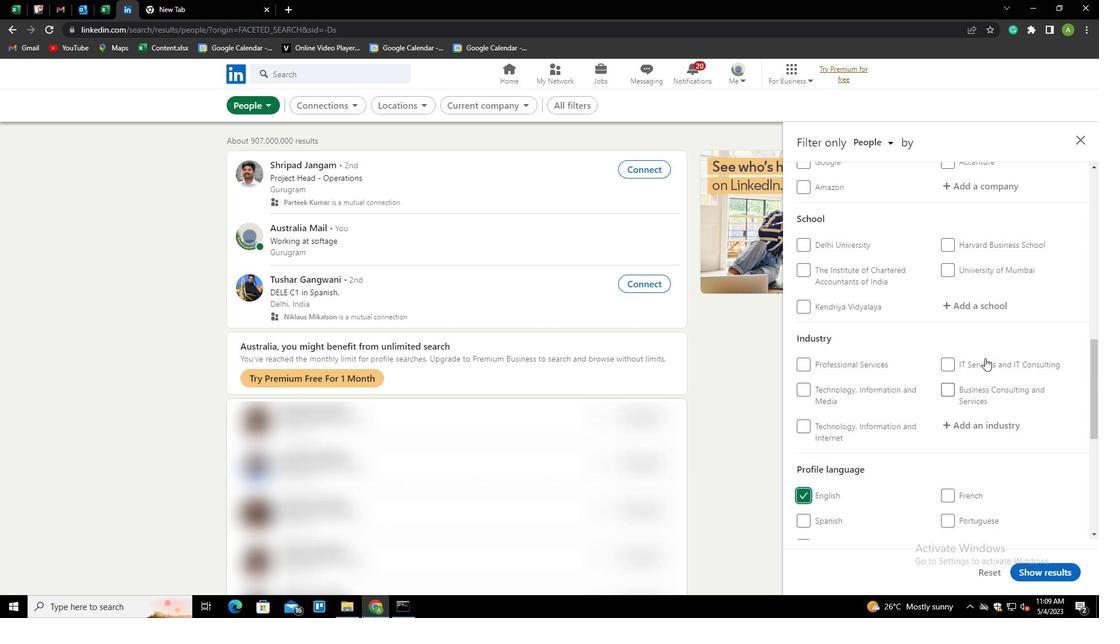 
Action: Mouse scrolled (976, 355) with delta (0, 0)
Screenshot: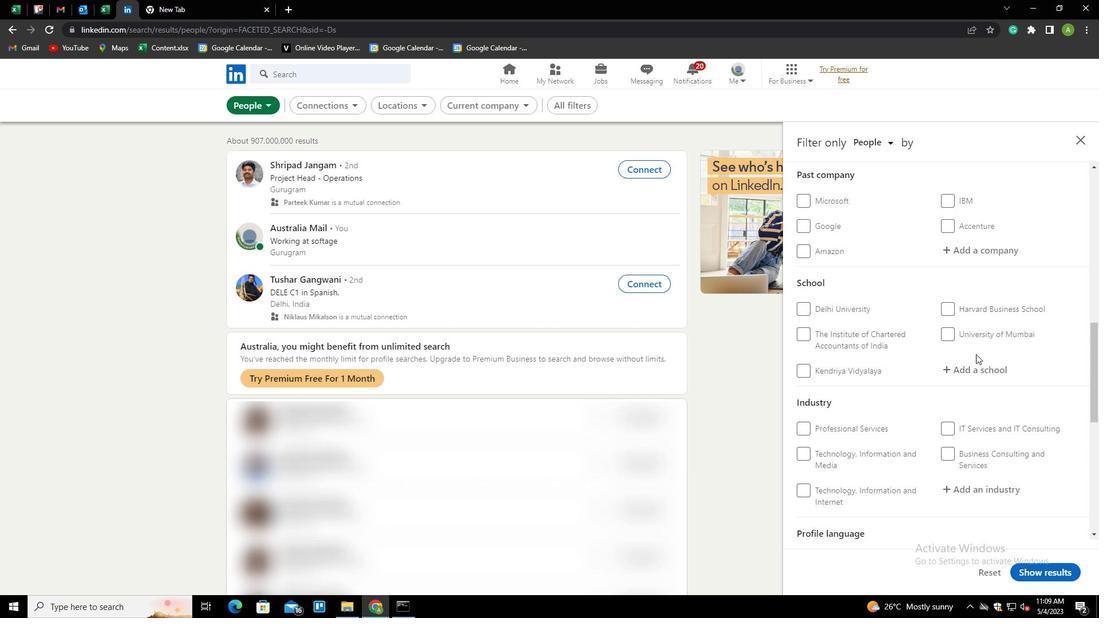 
Action: Mouse scrolled (976, 355) with delta (0, 0)
Screenshot: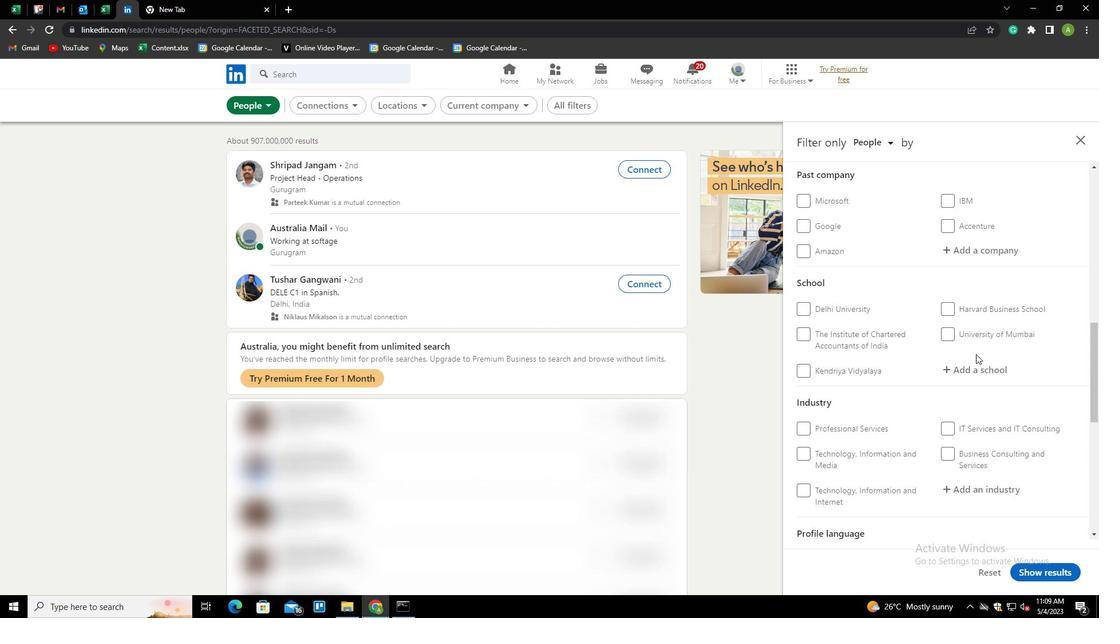 
Action: Mouse scrolled (976, 355) with delta (0, 0)
Screenshot: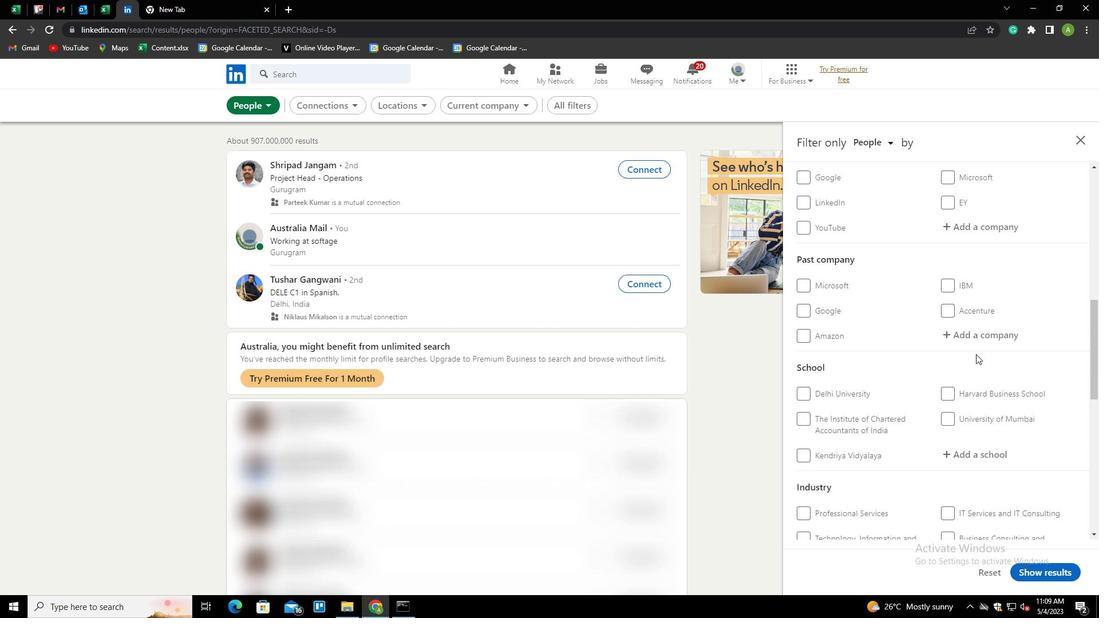 
Action: Mouse scrolled (976, 355) with delta (0, 0)
Screenshot: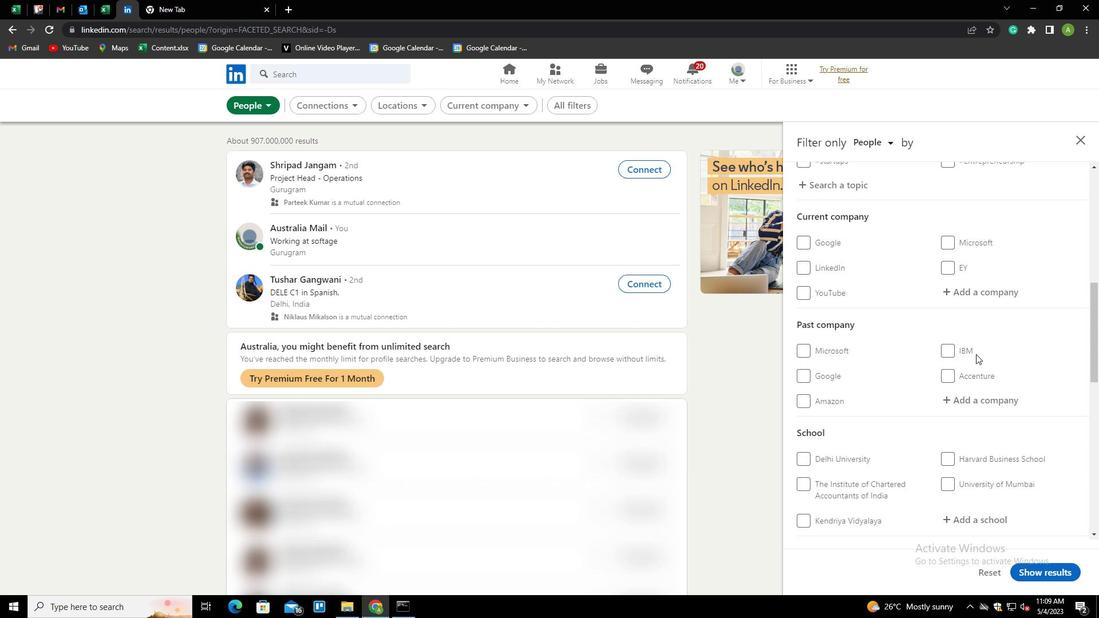 
Action: Mouse moved to (974, 375)
Screenshot: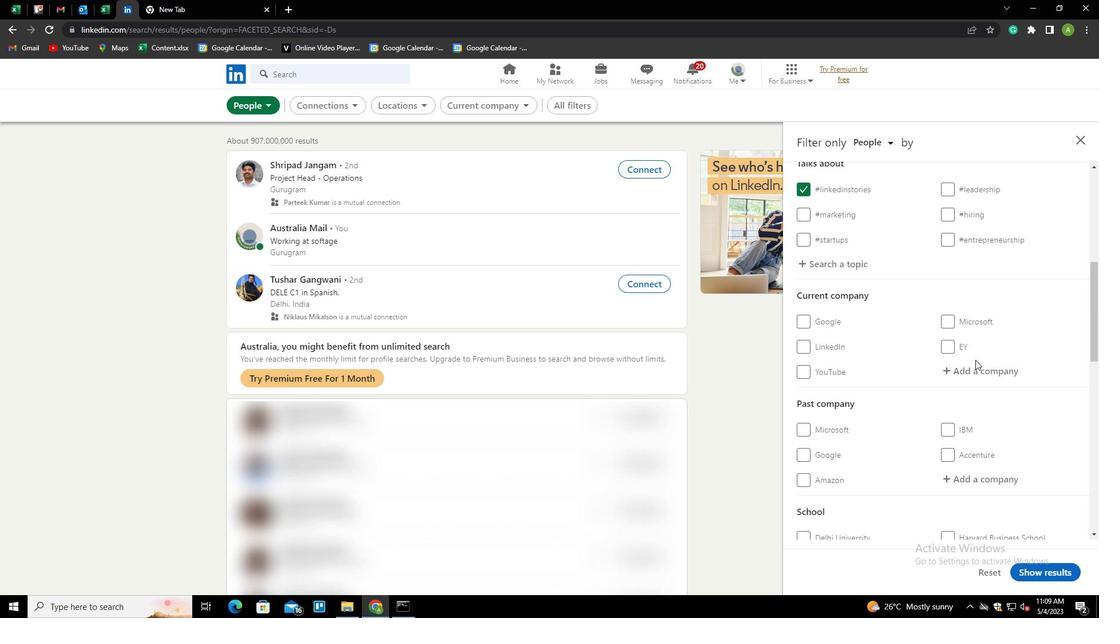 
Action: Mouse pressed left at (974, 375)
Screenshot: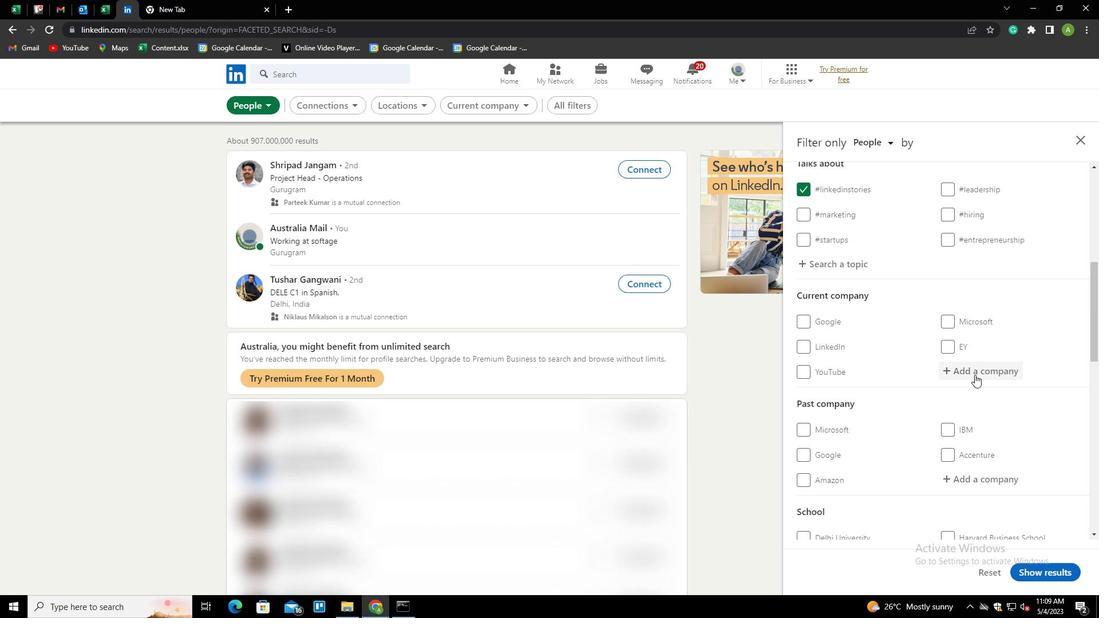 
Action: Mouse moved to (972, 375)
Screenshot: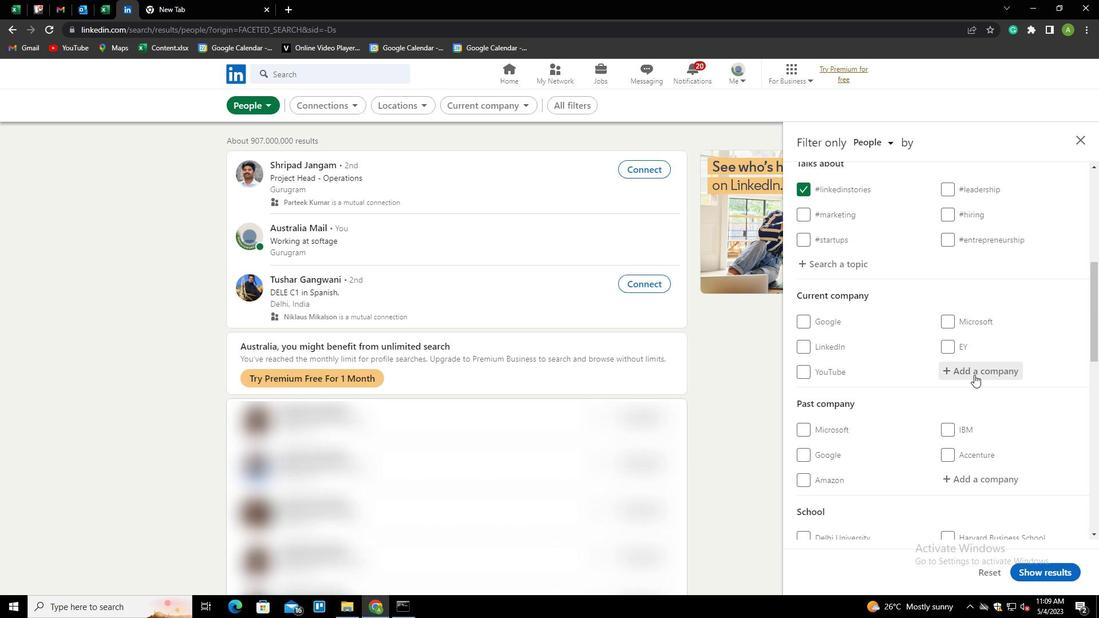
Action: Key pressed <Key.shift>
Screenshot: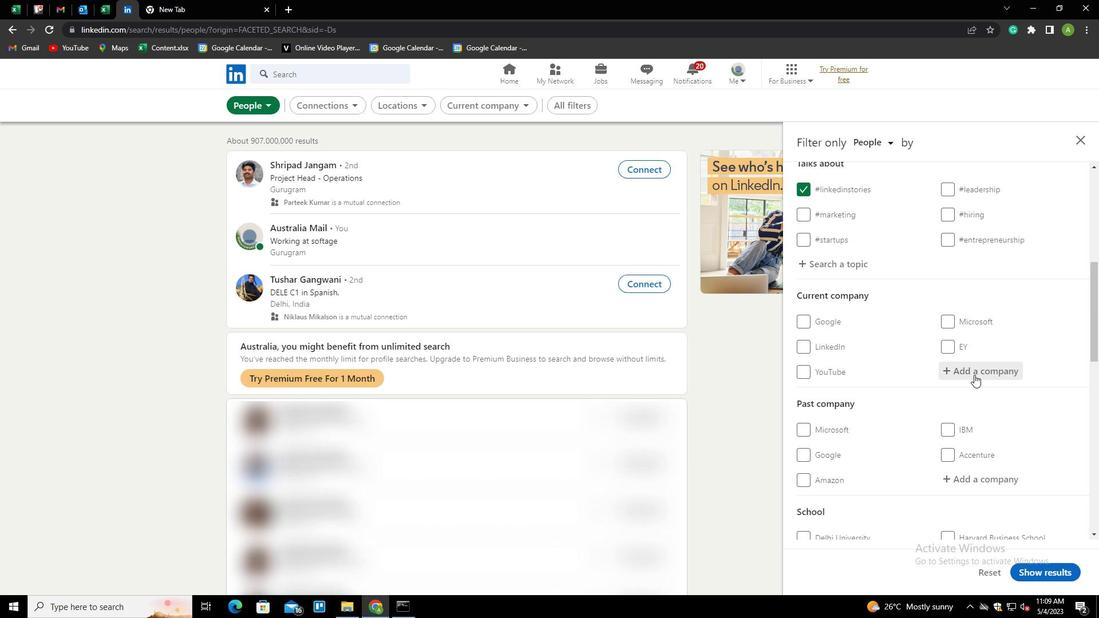 
Action: Mouse moved to (971, 374)
Screenshot: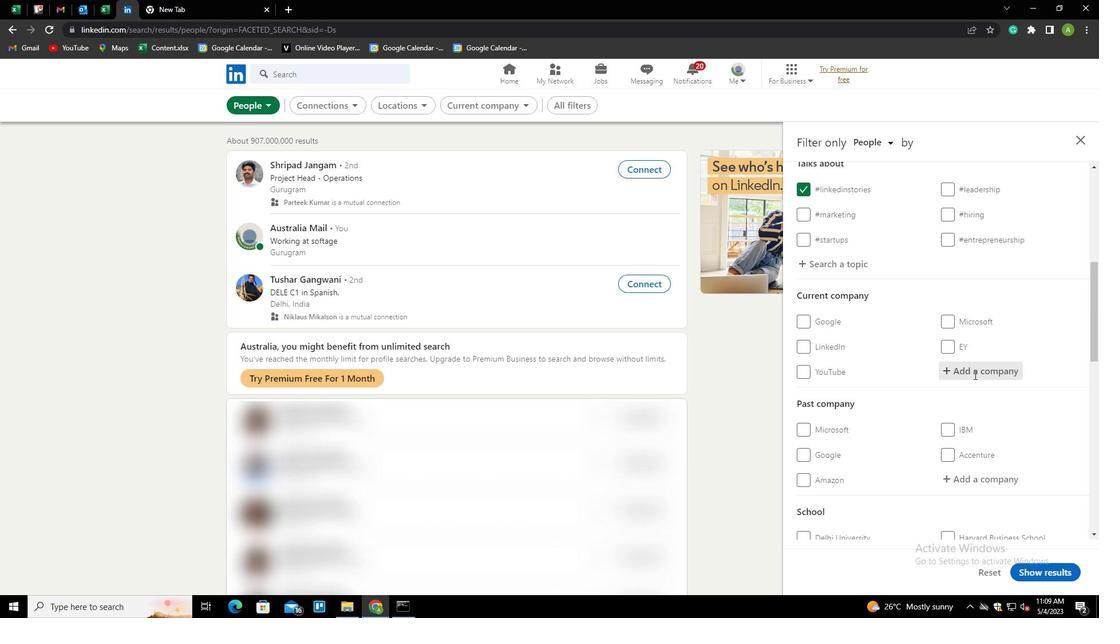 
Action: Key pressed <Key.shift><Key.shift>RECRUITMENT<Key.space><Key.shift>G<Key.backspace><Key.shift><Key.shift><Key.shift><Key.shift><Key.shift><Key.shift>HUB<Key.down><Key.enter>
Screenshot: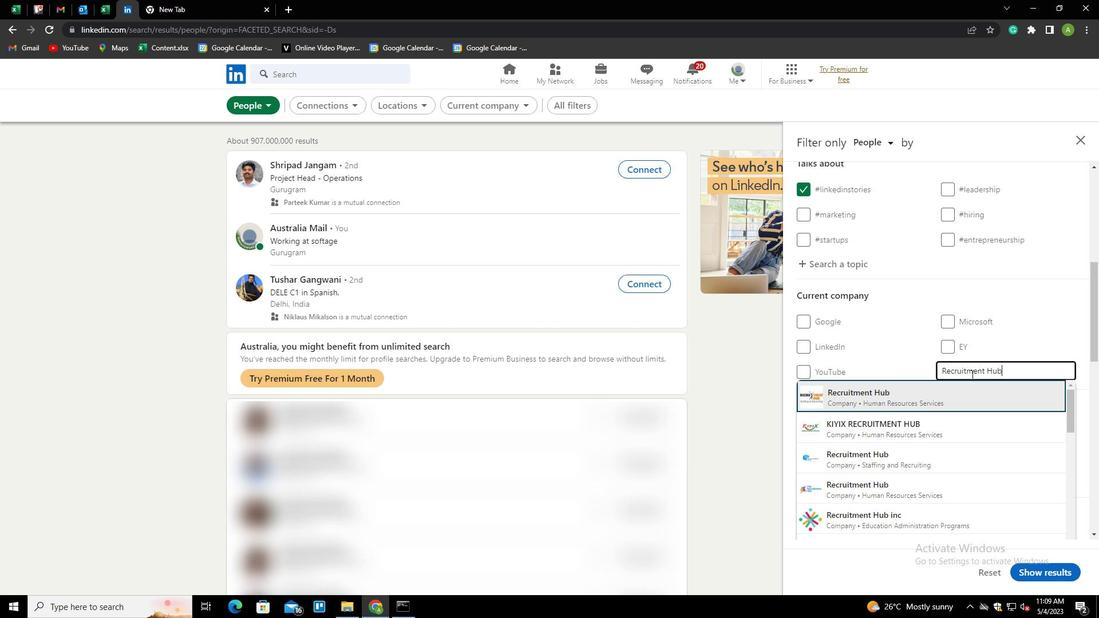 
Action: Mouse scrolled (971, 373) with delta (0, 0)
Screenshot: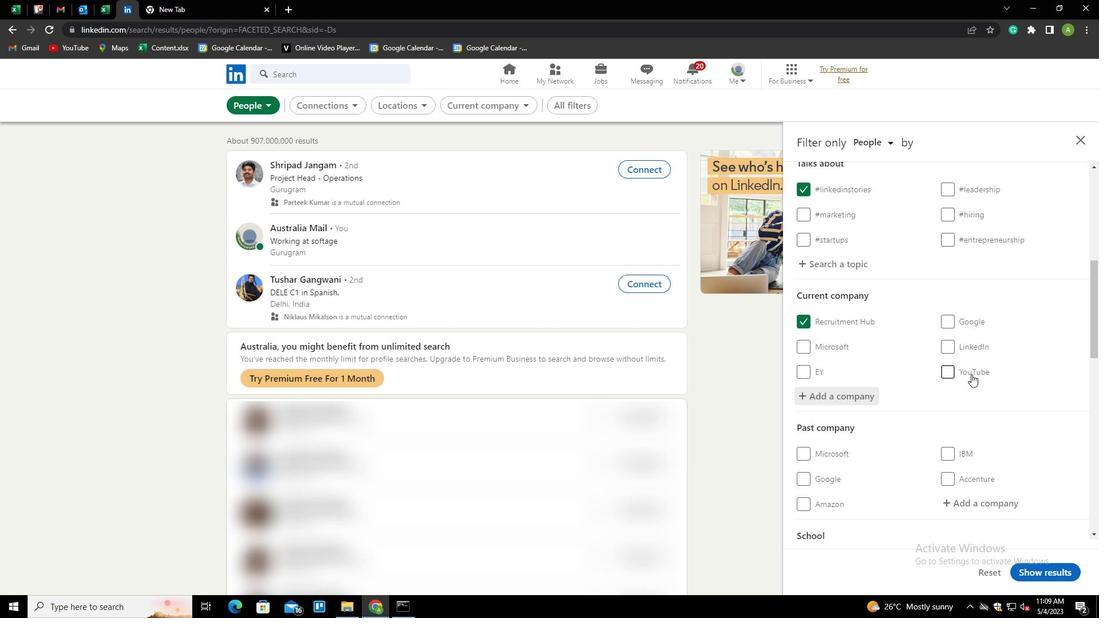 
Action: Mouse scrolled (971, 373) with delta (0, 0)
Screenshot: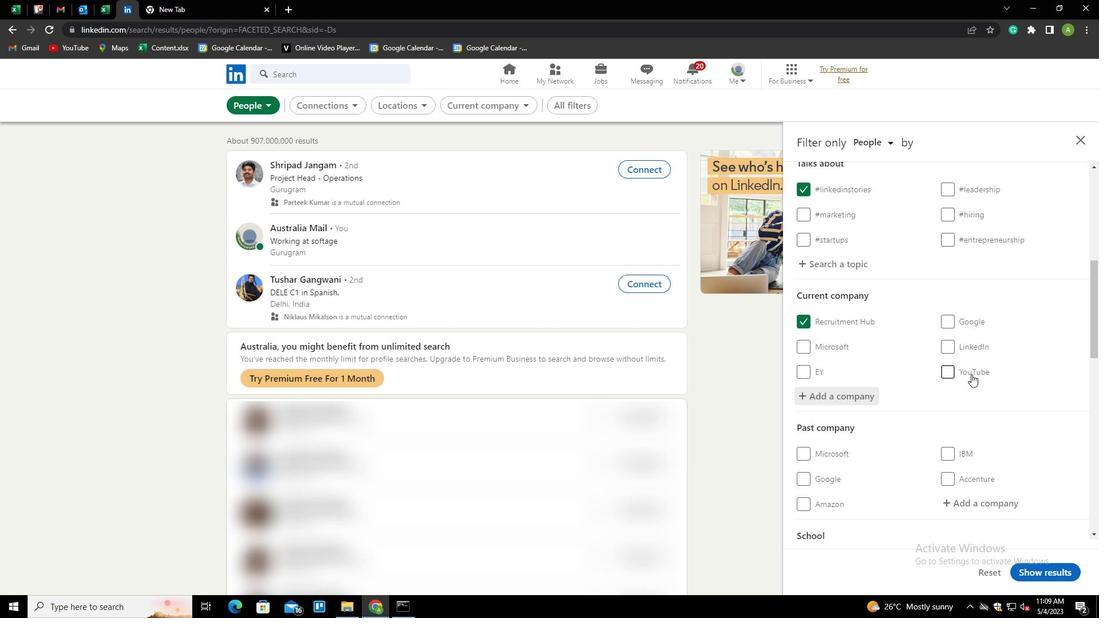 
Action: Mouse scrolled (971, 373) with delta (0, 0)
Screenshot: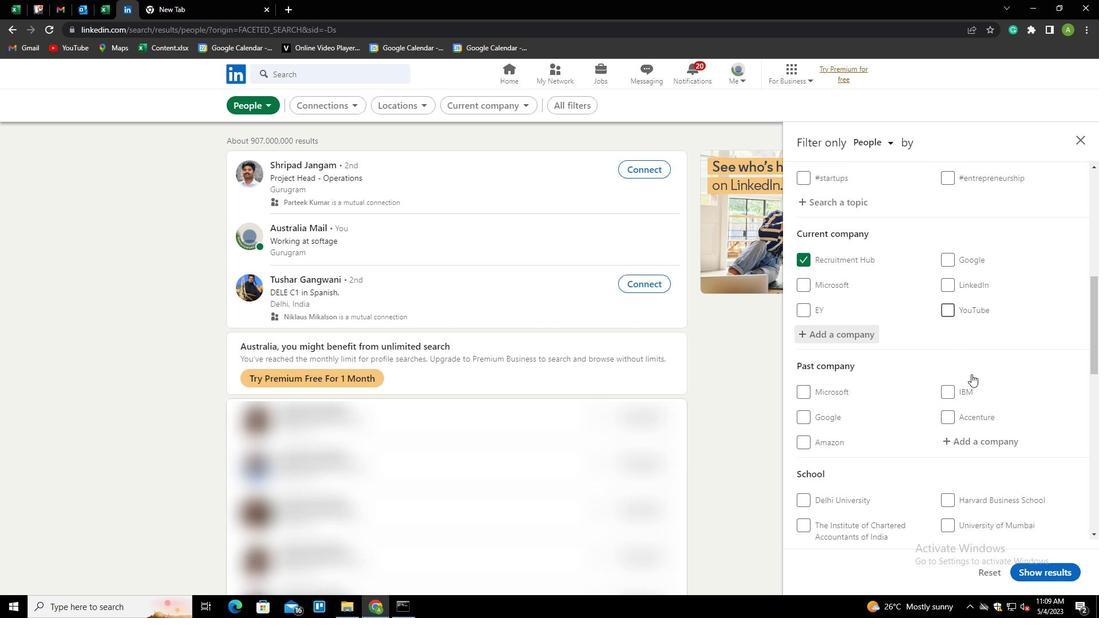 
Action: Mouse scrolled (971, 373) with delta (0, 0)
Screenshot: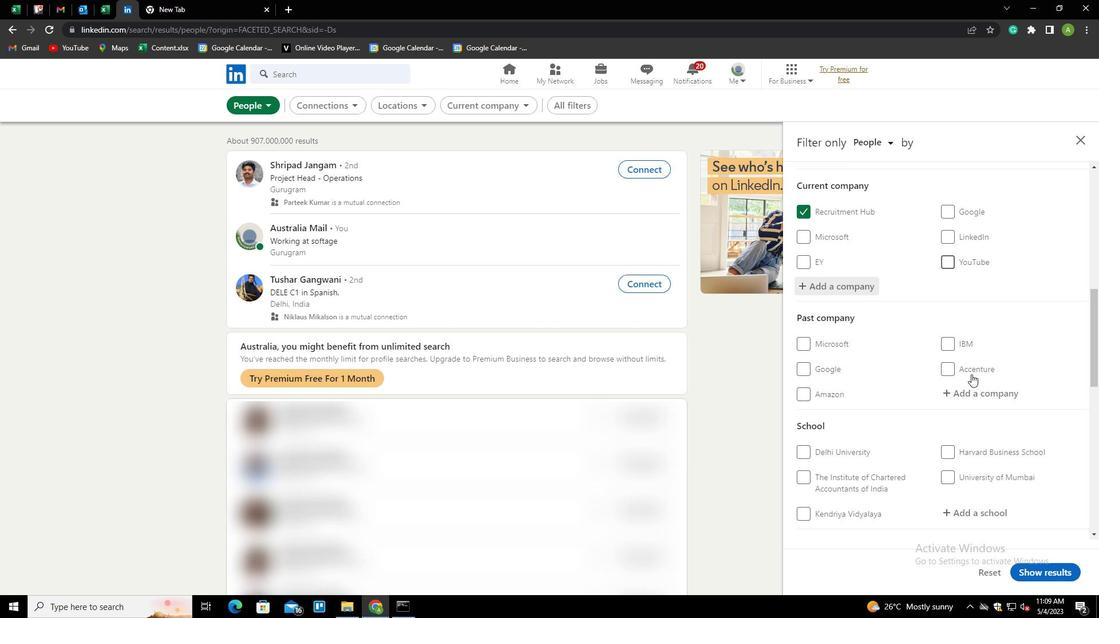 
Action: Mouse scrolled (971, 373) with delta (0, 0)
Screenshot: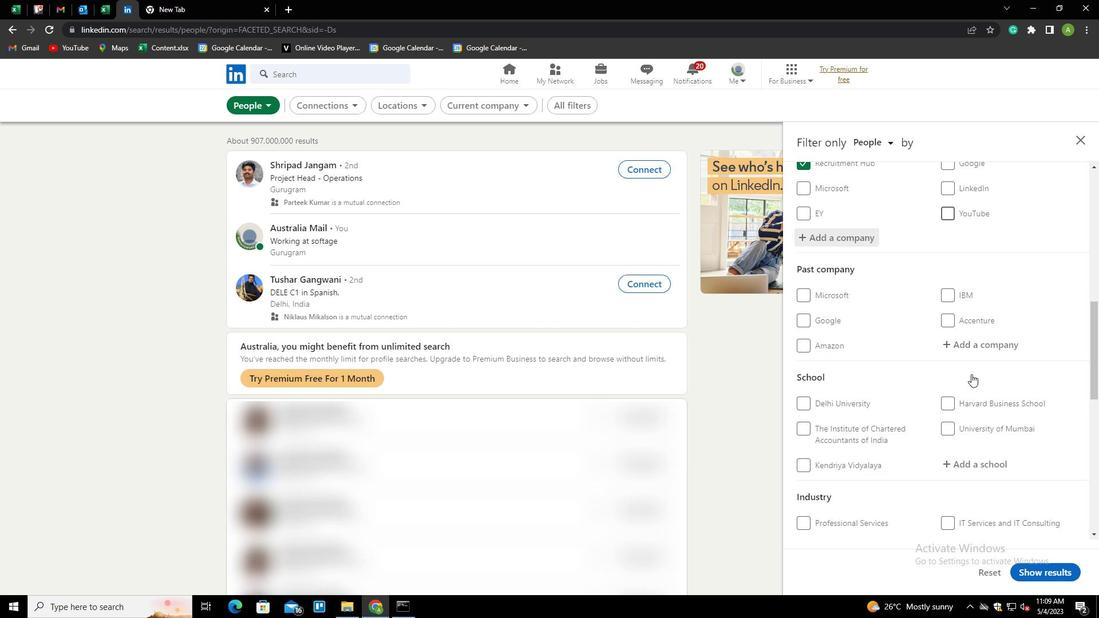 
Action: Mouse moved to (966, 334)
Screenshot: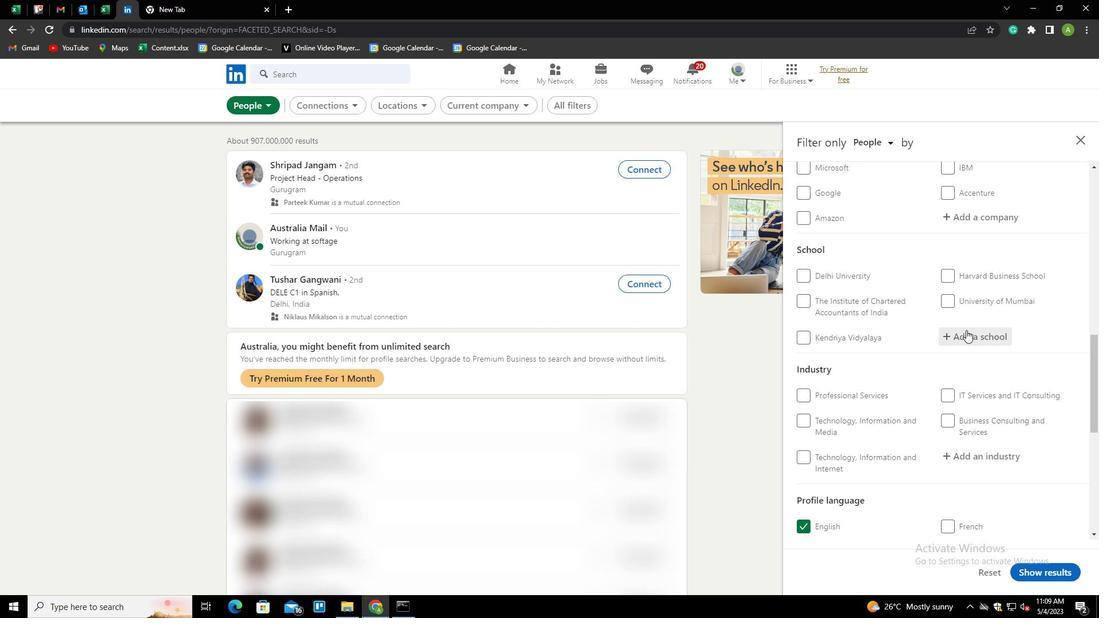 
Action: Mouse pressed left at (966, 334)
Screenshot: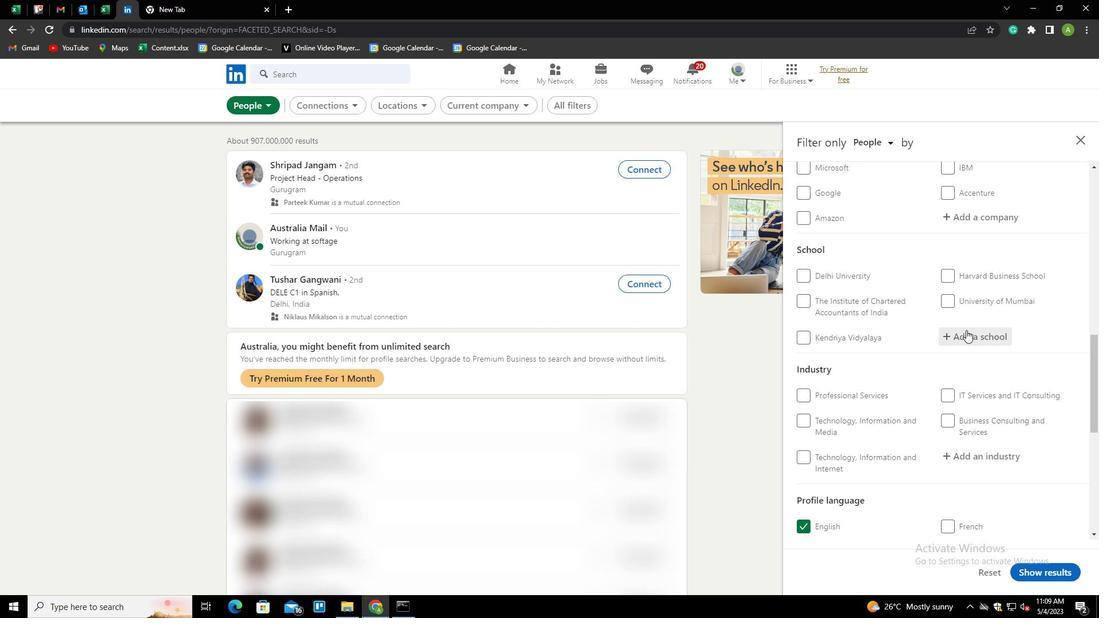 
Action: Mouse moved to (966, 334)
Screenshot: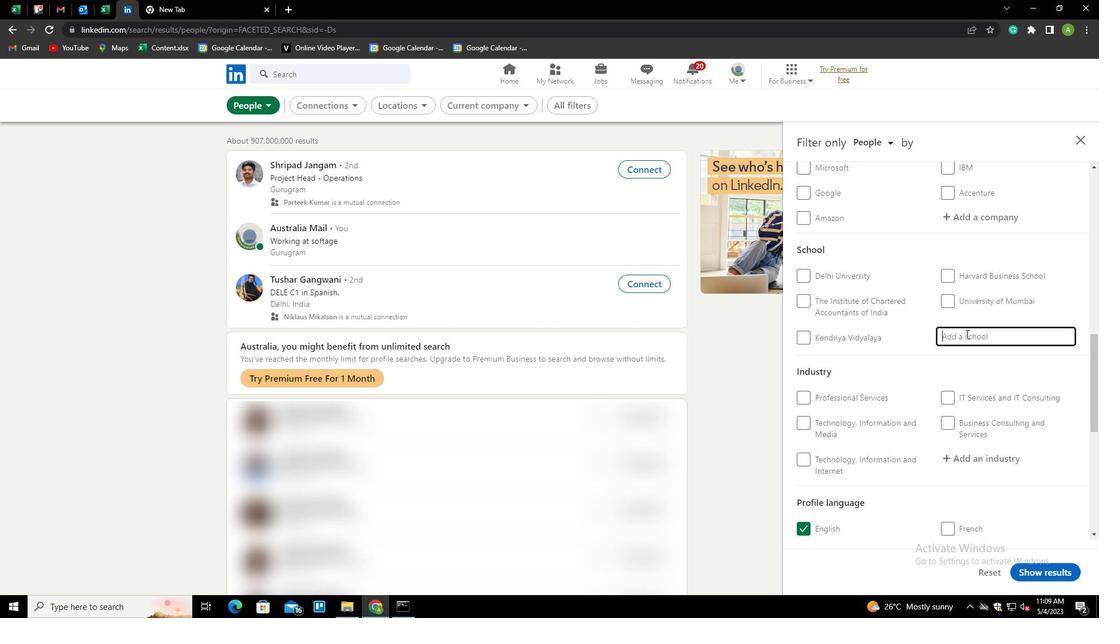 
Action: Key pressed <Key.shift><Key.shift><Key.shift><Key.shift><Key.shift><Key.shift><Key.shift><Key.shift><Key.shift><Key.shift><Key.shift><Key.shift><Key.shift><Key.shift><Key.shift><Key.shift><Key.shift><Key.shift><Key.shift><Key.shift><Key.shift><Key.shift><Key.shift><Key.shift><Key.shift><Key.shift><Key.shift><Key.shift><Key.shift><Key.shift><Key.shift><Key.shift><Key.shift><Key.shift><Key.shift><Key.shift><Key.shift><Key.shift>D<Key.backspace>SKIT<Key.space><Key.shift><Key.shift><Key.shift>JAI<Key.down><Key.enter>
Screenshot: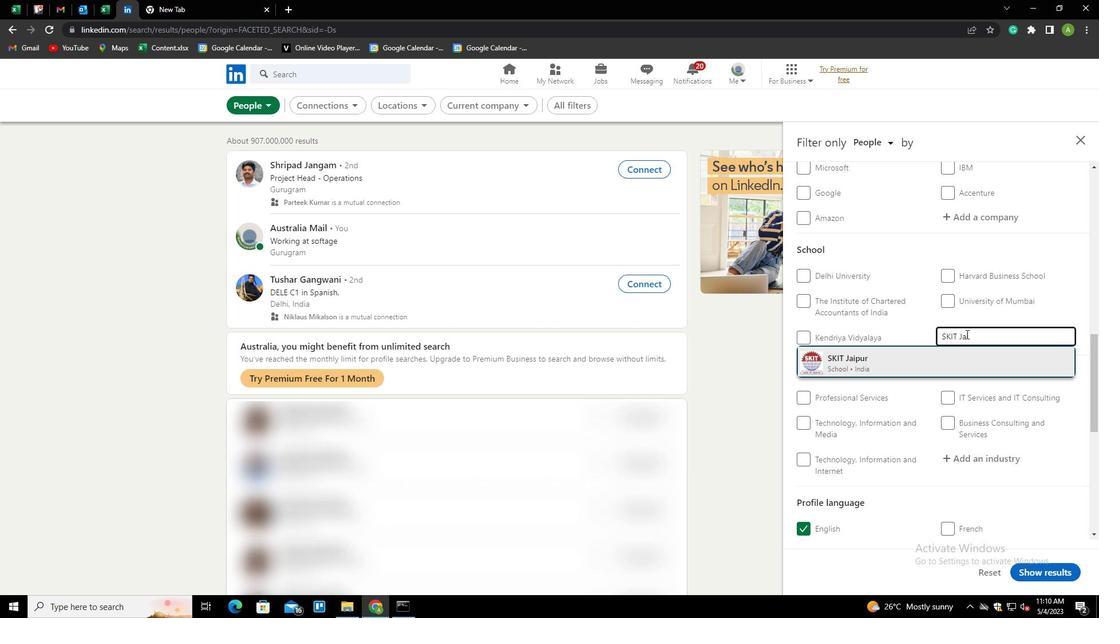 
Action: Mouse scrolled (966, 333) with delta (0, 0)
Screenshot: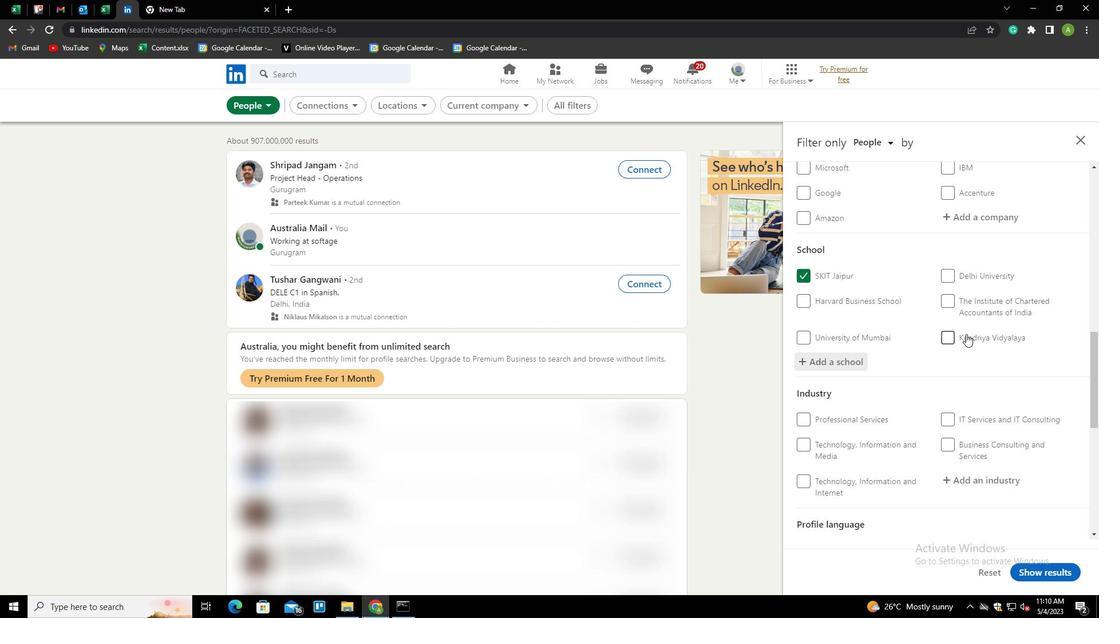 
Action: Mouse scrolled (966, 333) with delta (0, 0)
Screenshot: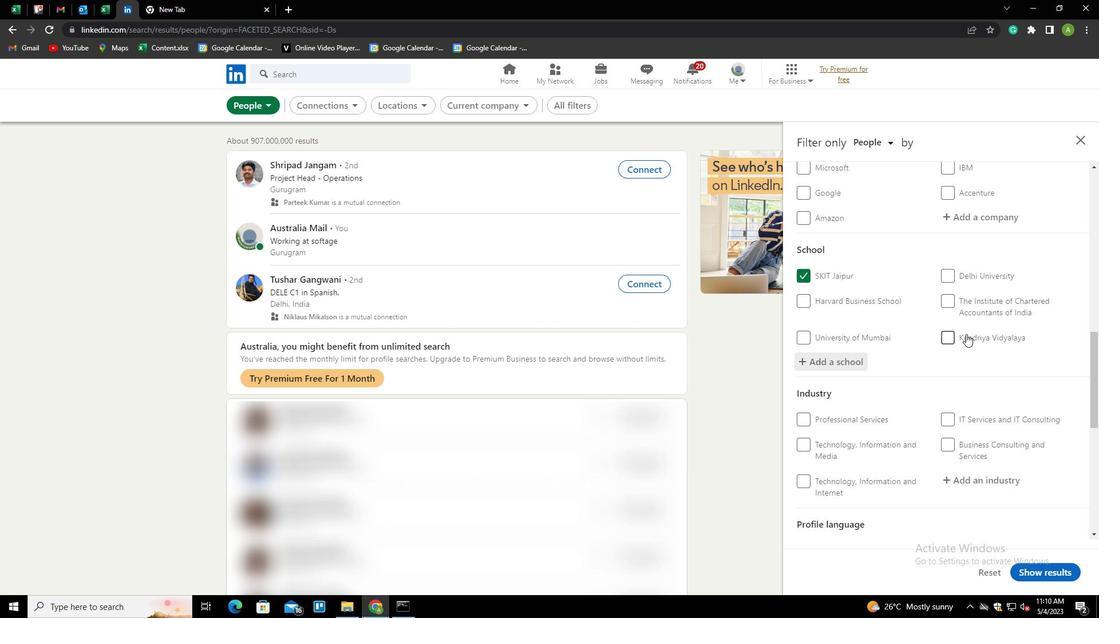 
Action: Mouse moved to (964, 362)
Screenshot: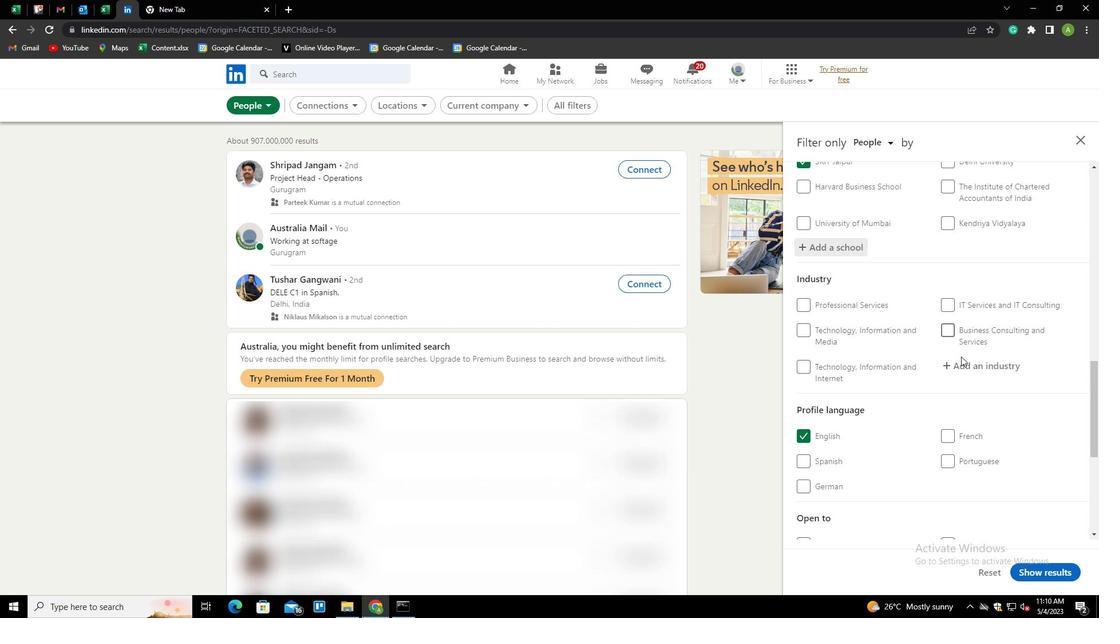 
Action: Mouse pressed left at (964, 362)
Screenshot: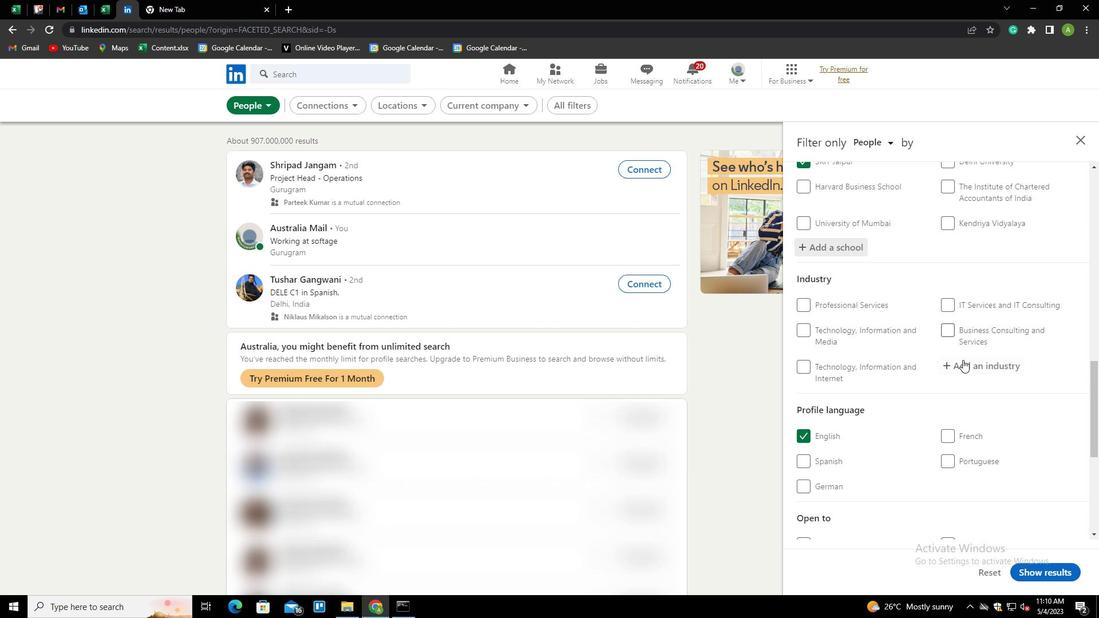 
Action: Key pressed <Key.shift>TRANSPORTATION,<Key.space><Key.shift>LOGI<Key.down><Key.enter>
Screenshot: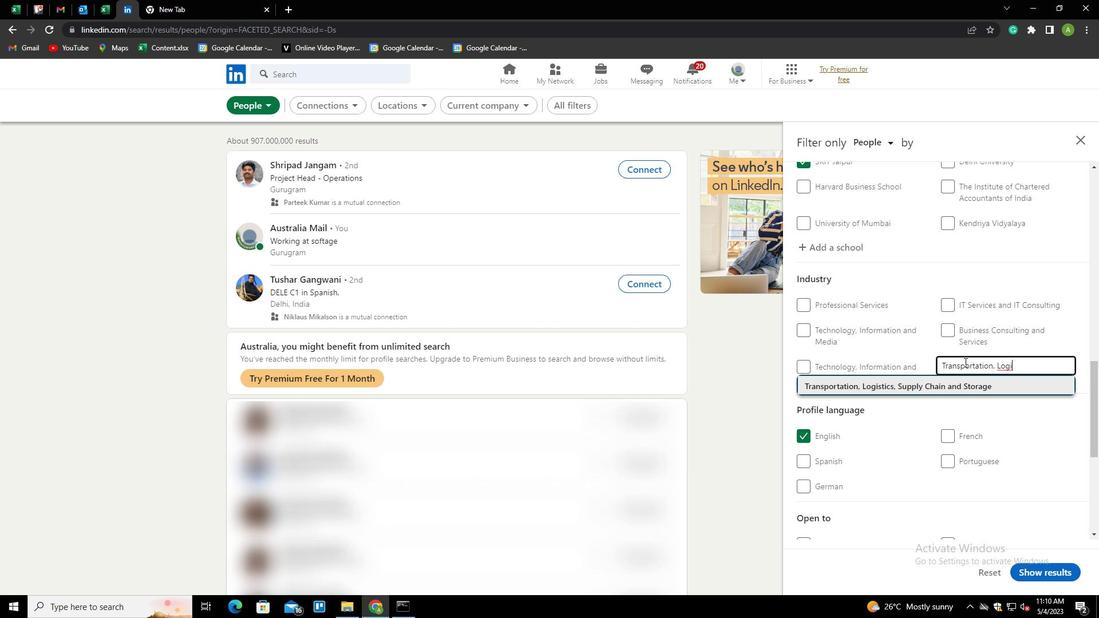 
Action: Mouse scrolled (964, 361) with delta (0, 0)
Screenshot: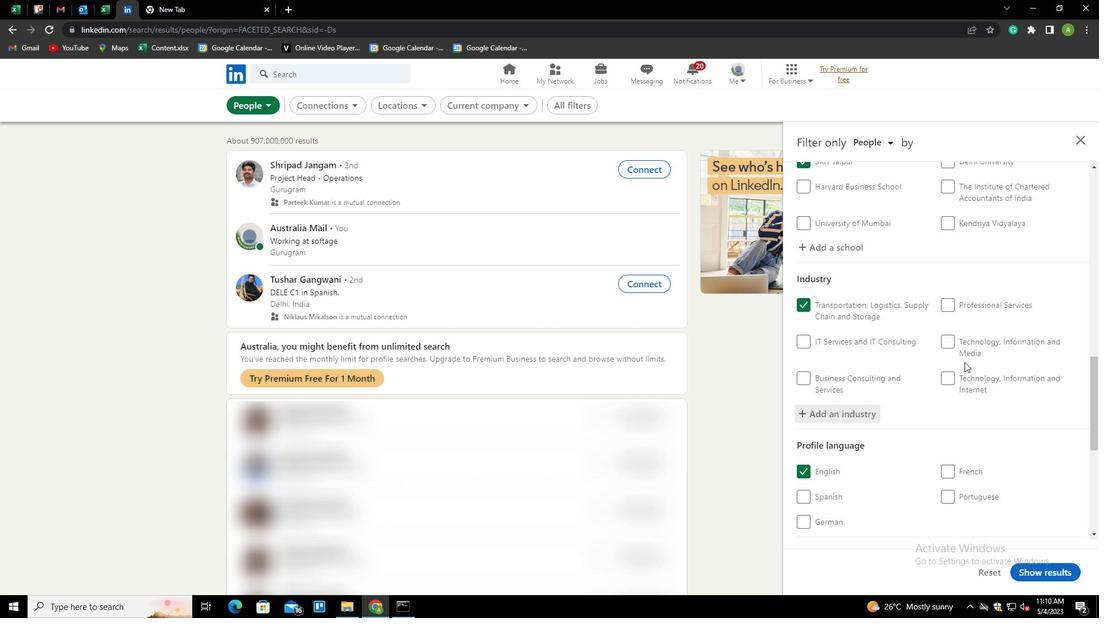 
Action: Mouse scrolled (964, 361) with delta (0, 0)
Screenshot: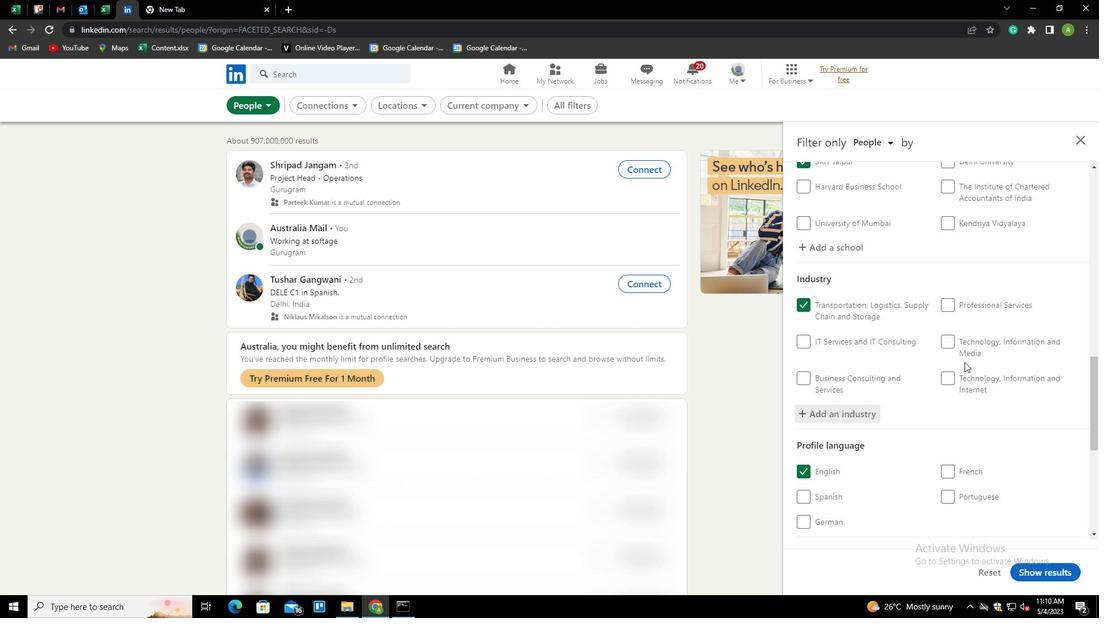 
Action: Mouse scrolled (964, 361) with delta (0, 0)
Screenshot: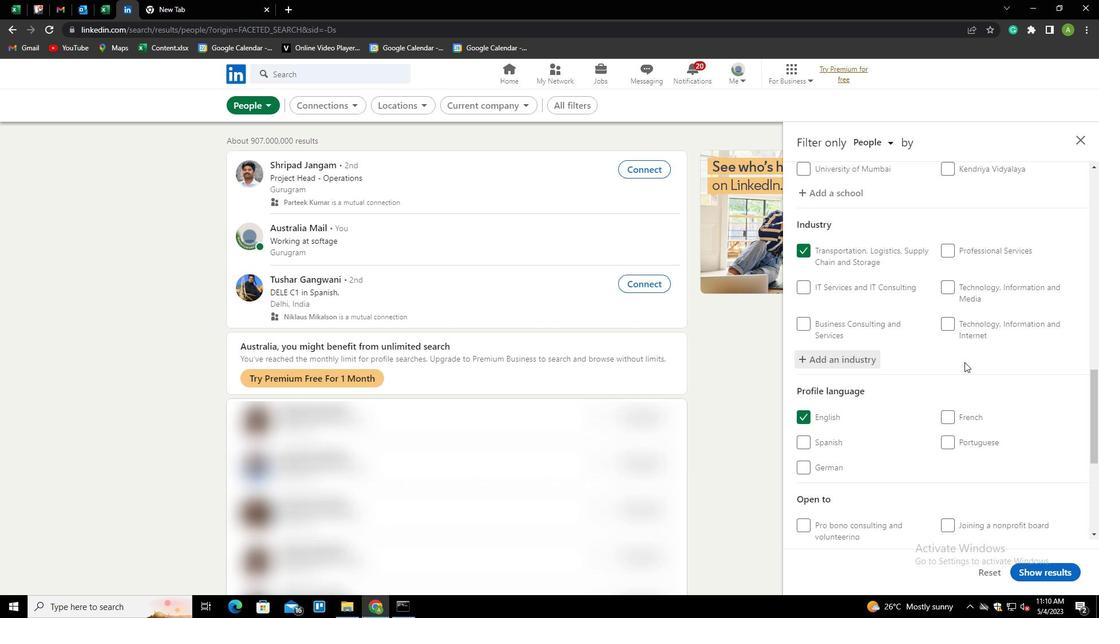 
Action: Mouse scrolled (964, 361) with delta (0, 0)
Screenshot: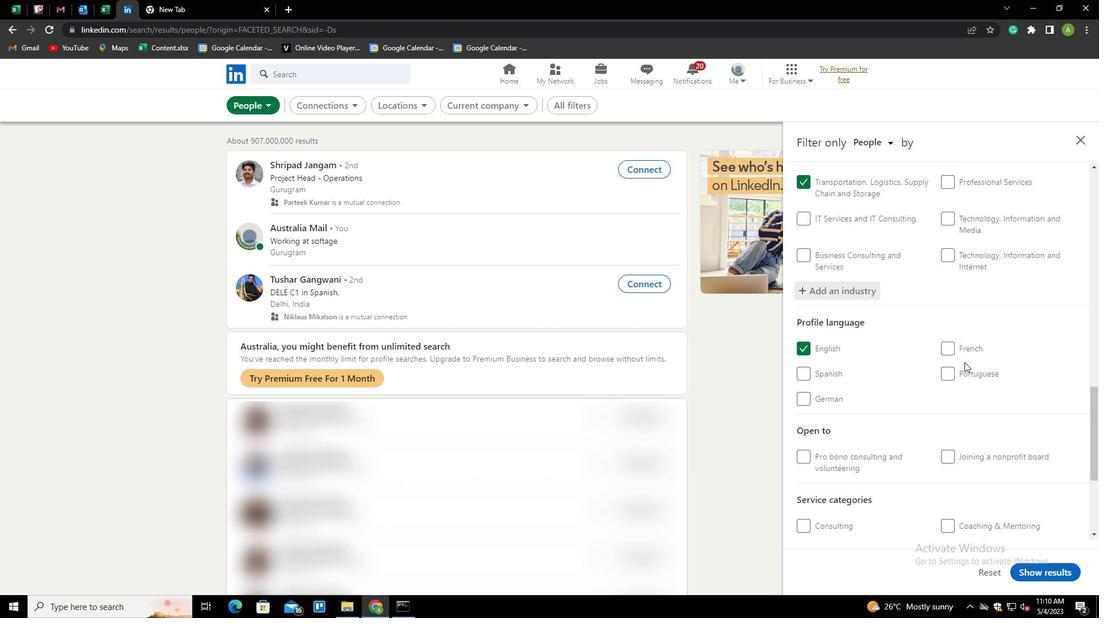 
Action: Mouse scrolled (964, 361) with delta (0, 0)
Screenshot: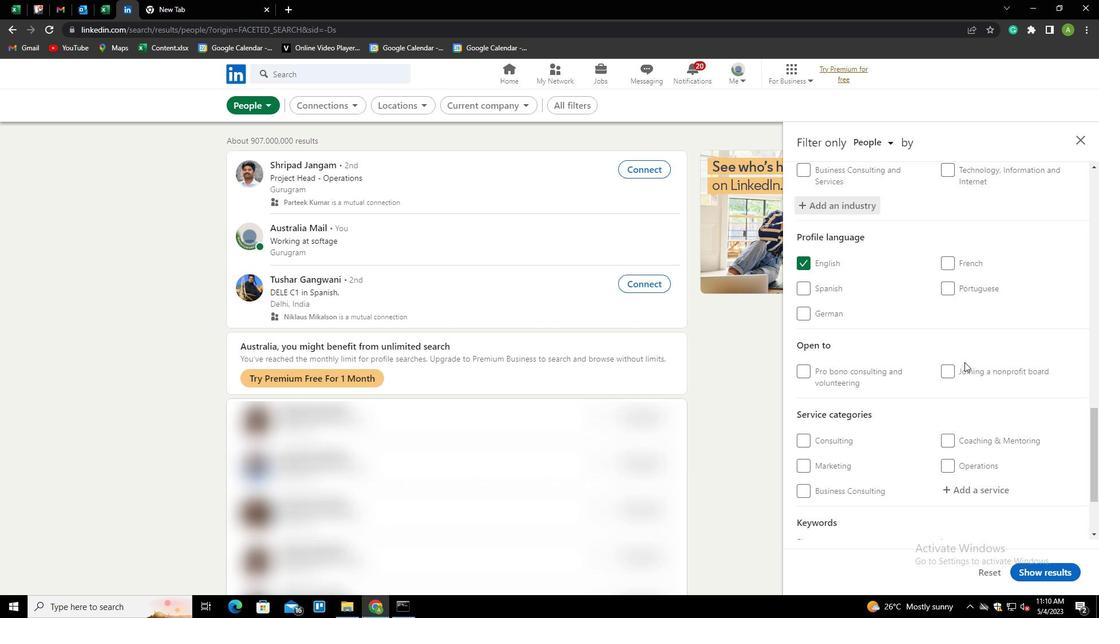 
Action: Mouse scrolled (964, 361) with delta (0, 0)
Screenshot: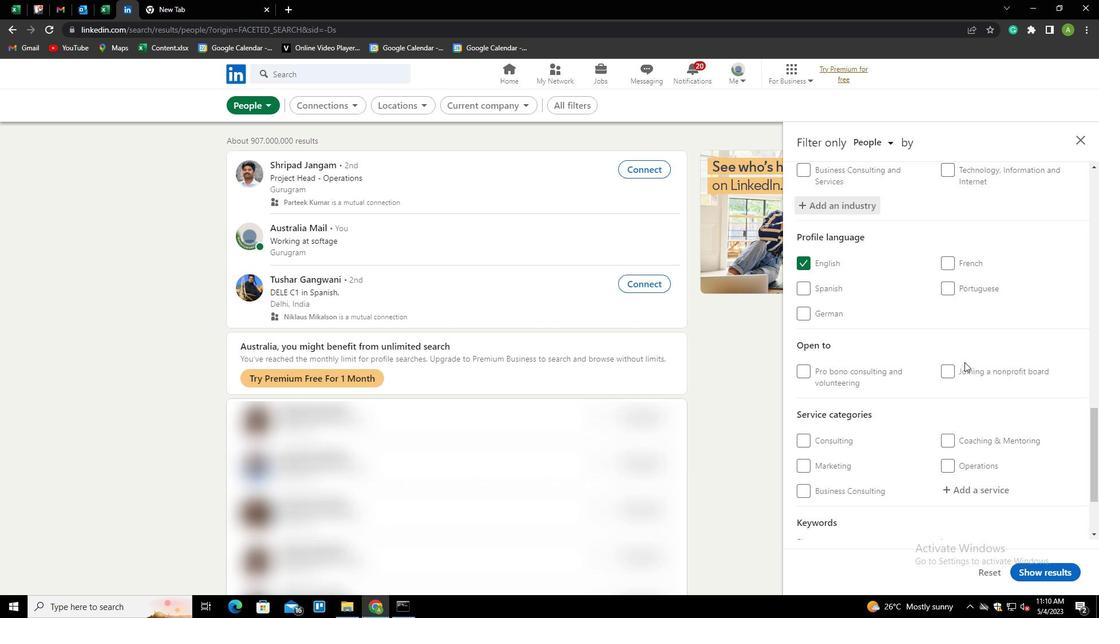 
Action: Mouse moved to (972, 383)
Screenshot: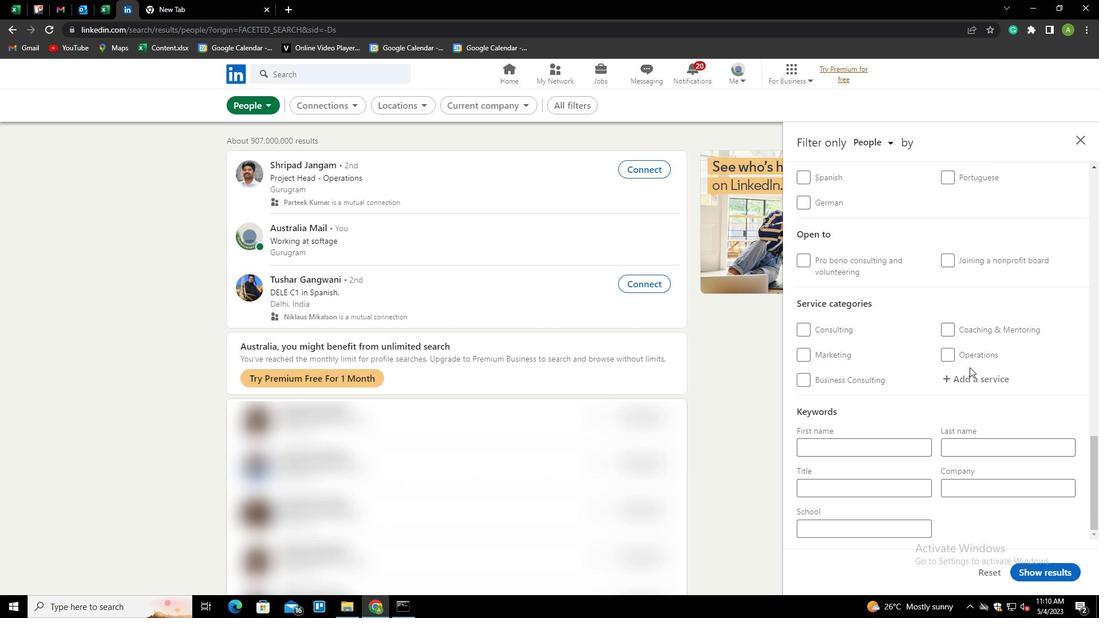 
Action: Mouse pressed left at (972, 383)
Screenshot: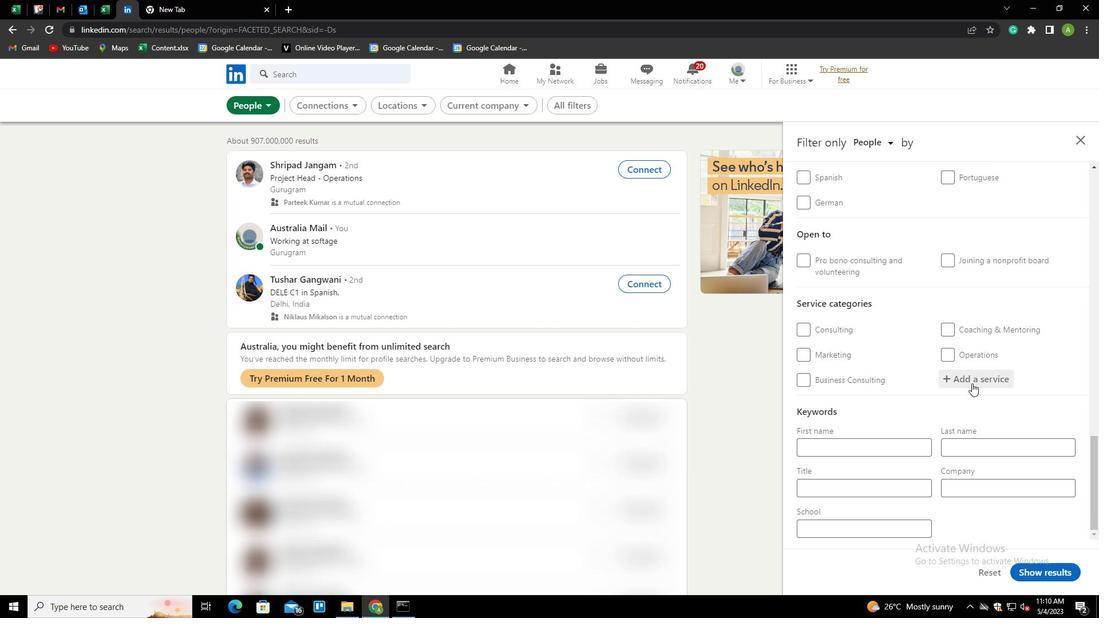 
Action: Key pressed <Key.shift>HEADSHOT<Key.down><Key.enter>
Screenshot: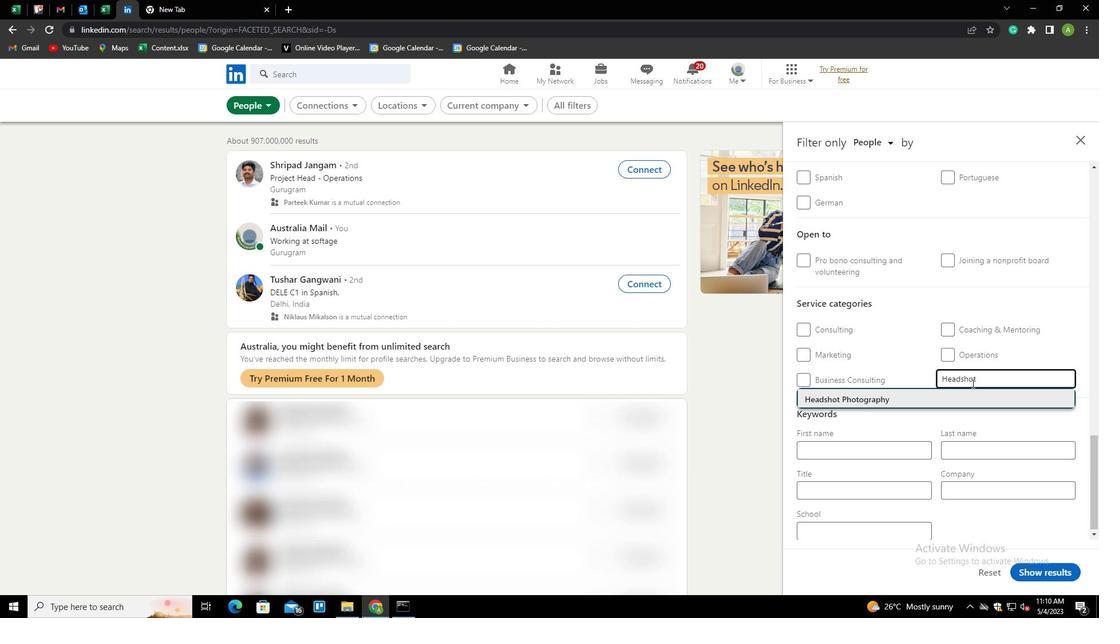 
Action: Mouse scrolled (972, 383) with delta (0, 0)
Screenshot: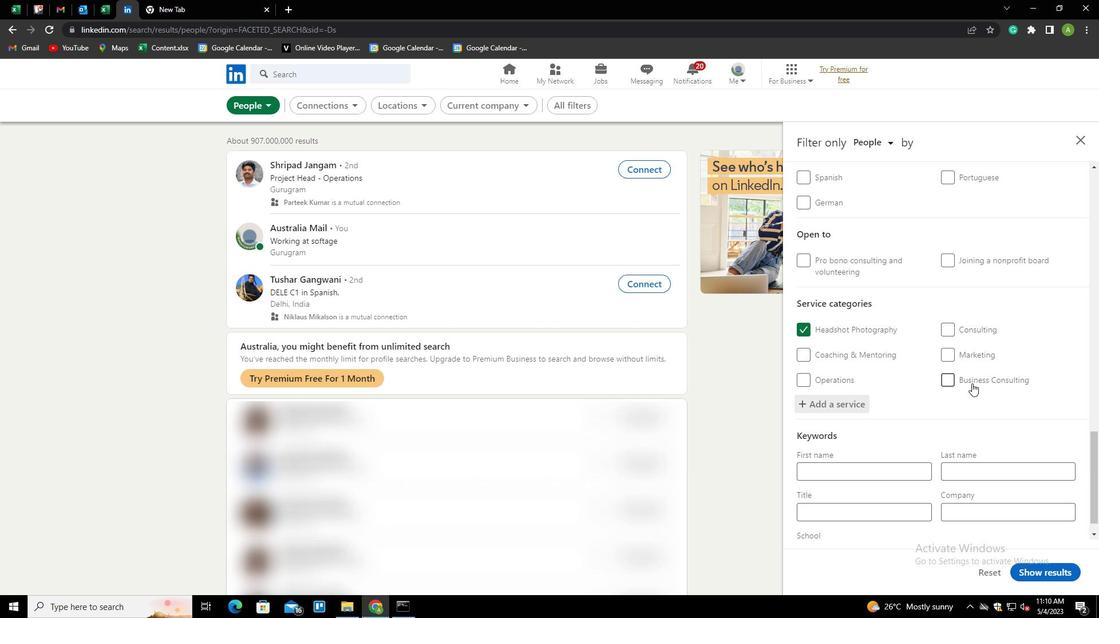 
Action: Mouse scrolled (972, 383) with delta (0, 0)
Screenshot: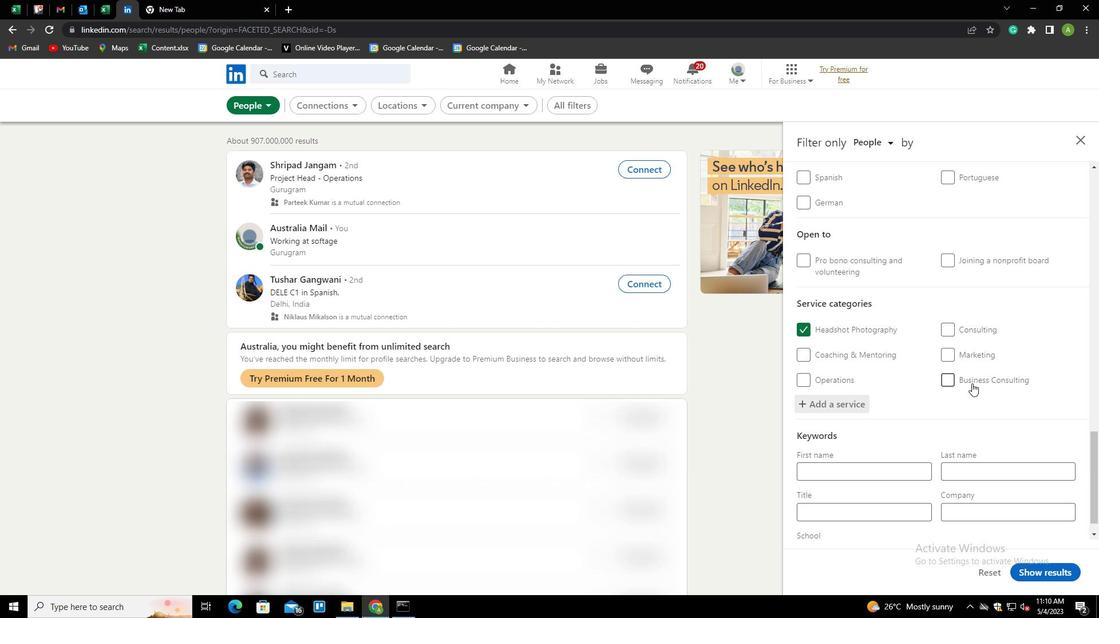 
Action: Mouse scrolled (972, 383) with delta (0, 0)
Screenshot: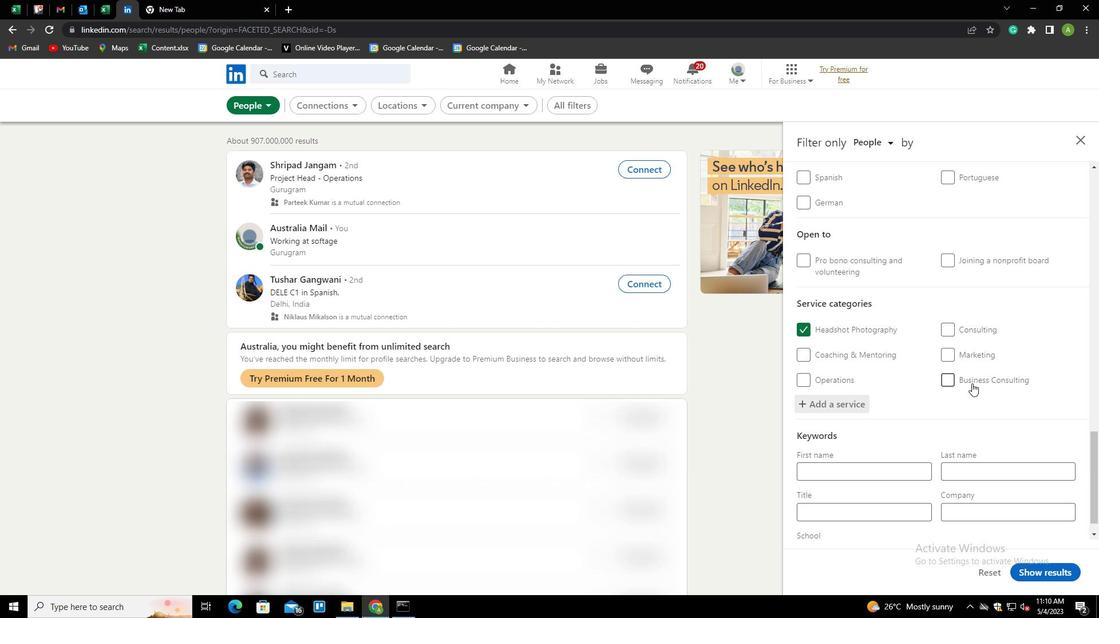 
Action: Mouse scrolled (972, 383) with delta (0, 0)
Screenshot: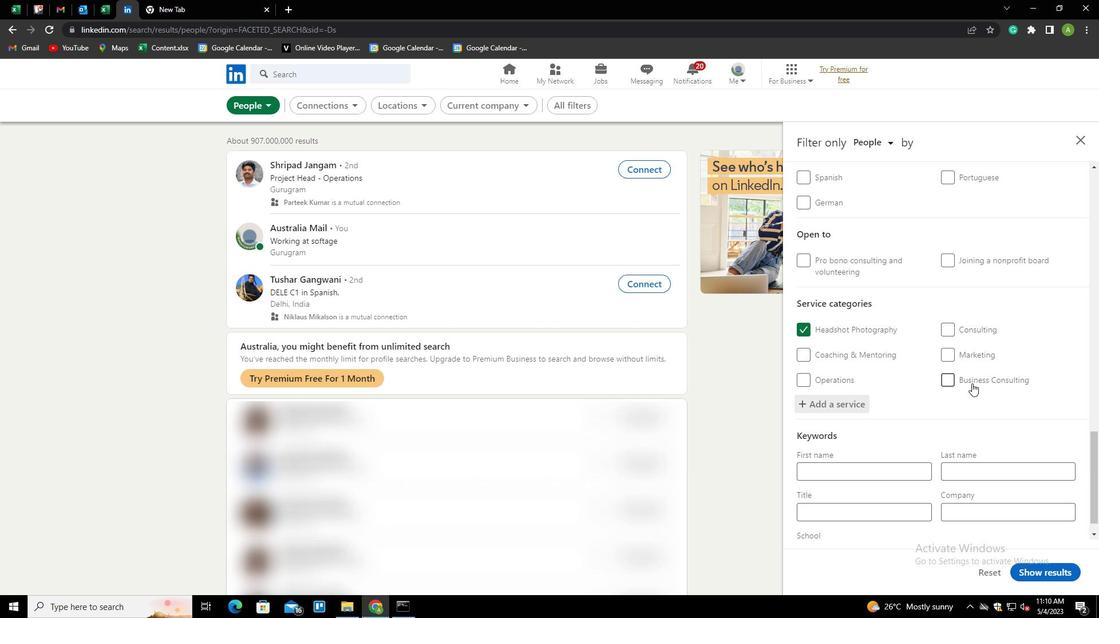 
Action: Mouse scrolled (972, 383) with delta (0, 0)
Screenshot: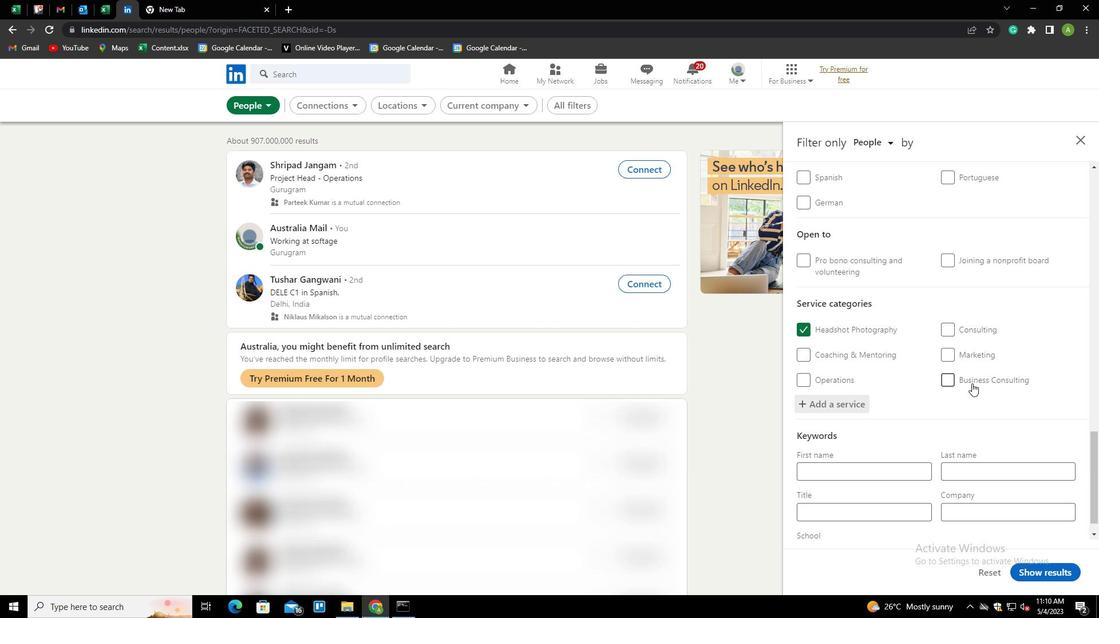 
Action: Mouse scrolled (972, 383) with delta (0, 0)
Screenshot: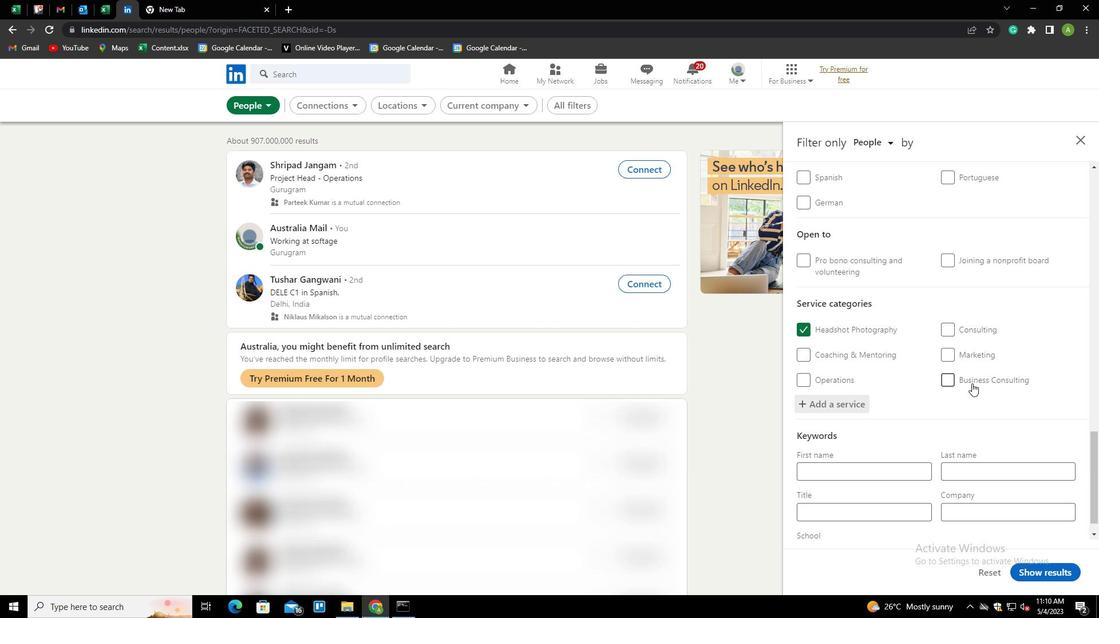 
Action: Mouse moved to (895, 483)
Screenshot: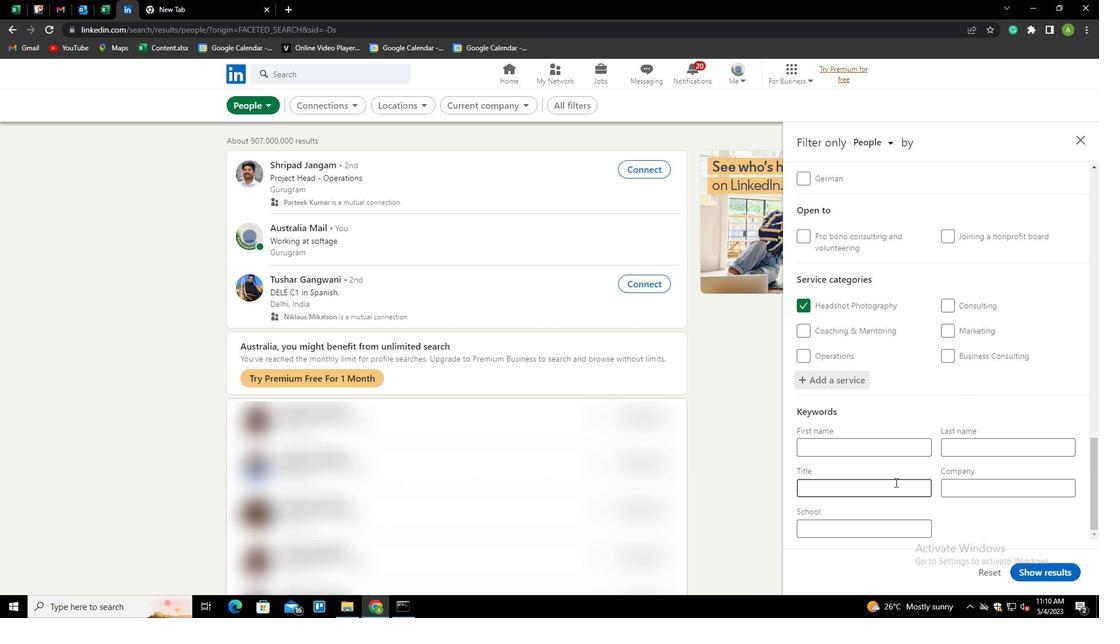 
Action: Mouse pressed left at (895, 483)
Screenshot: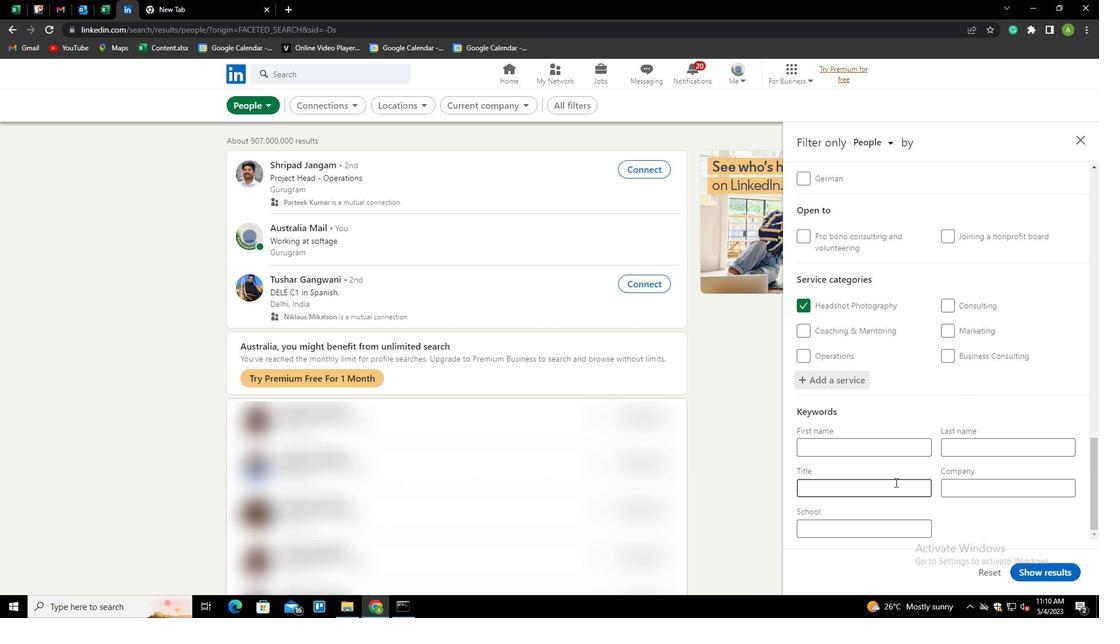 
Action: Key pressed <Key.shift>HUMAN<Key.space><Key.shift>RSO<Key.backspace><Key.backspace>ESOURCES
Screenshot: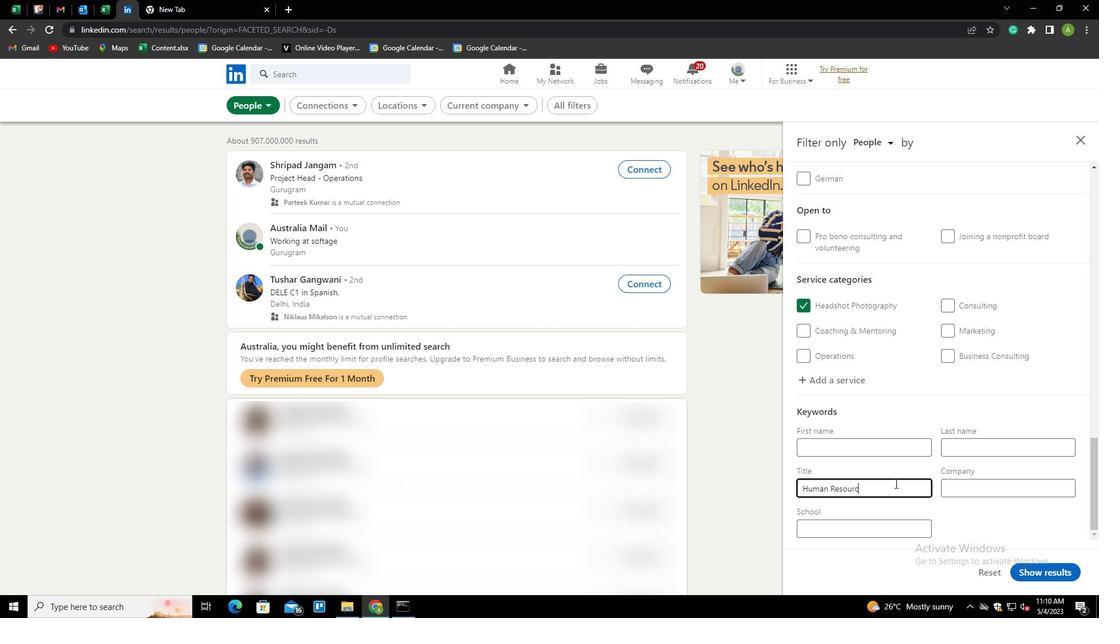 
Action: Mouse moved to (967, 519)
Screenshot: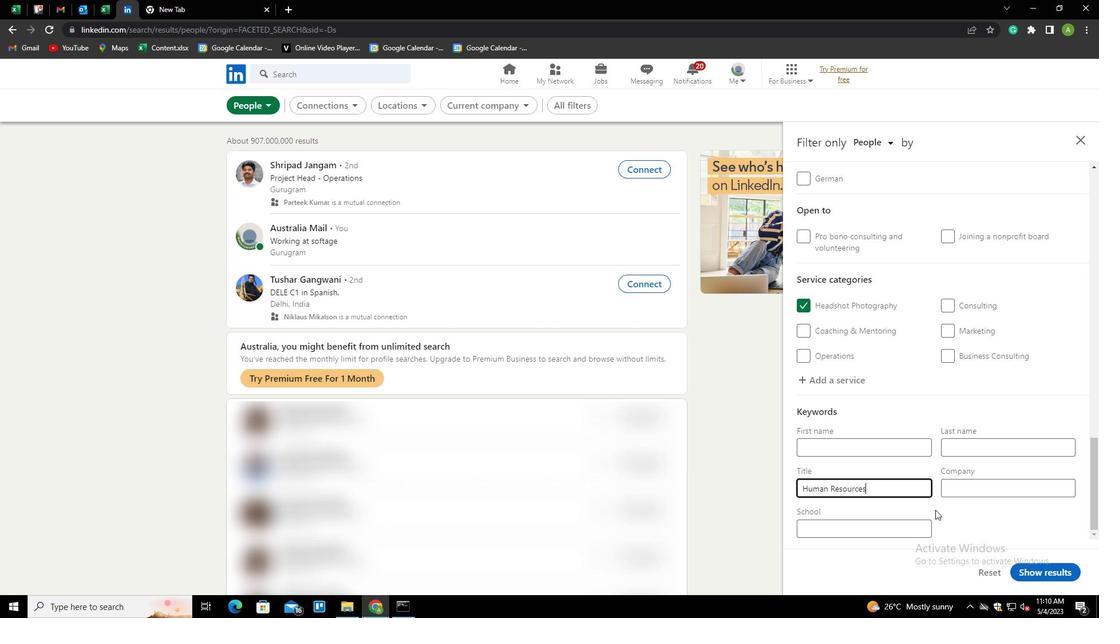 
Action: Mouse pressed left at (967, 519)
Screenshot: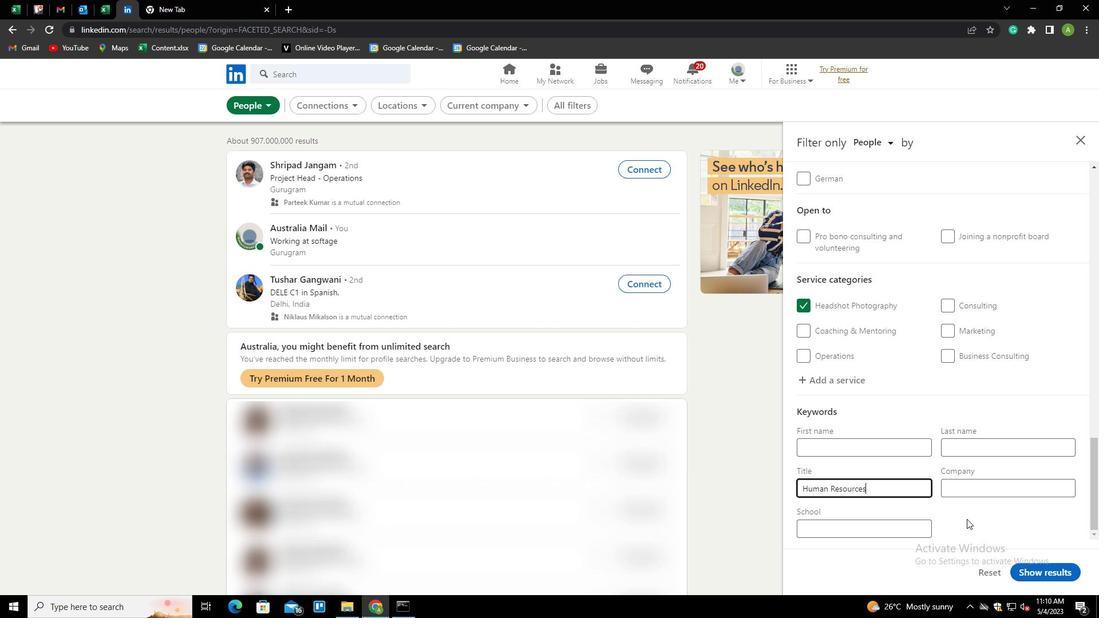 
Action: Mouse moved to (1047, 572)
Screenshot: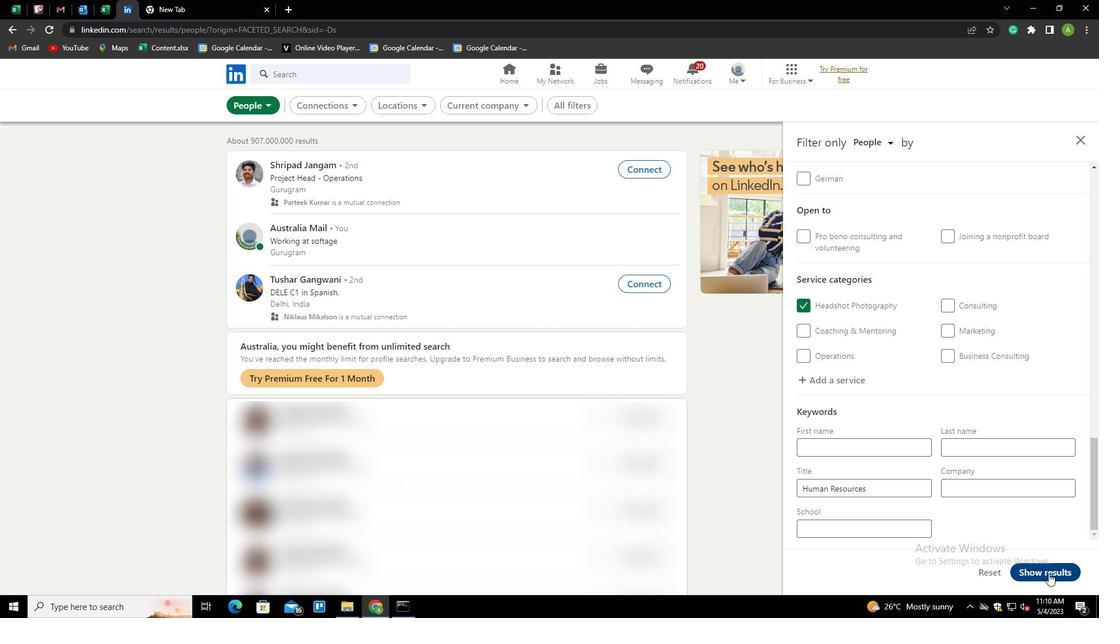 
Action: Mouse pressed left at (1047, 572)
Screenshot: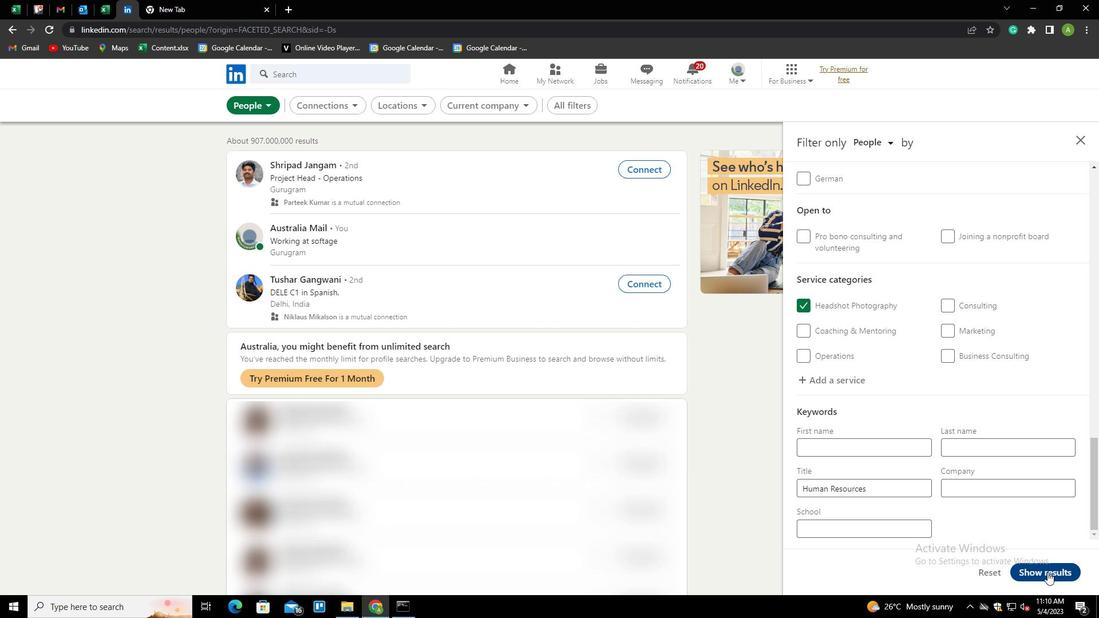 
